 Task: Solve a nonlinear boundary value problem for a partial differential equation with mixed boundary conditions.
Action: Mouse pressed left at (754, 304)
Screenshot: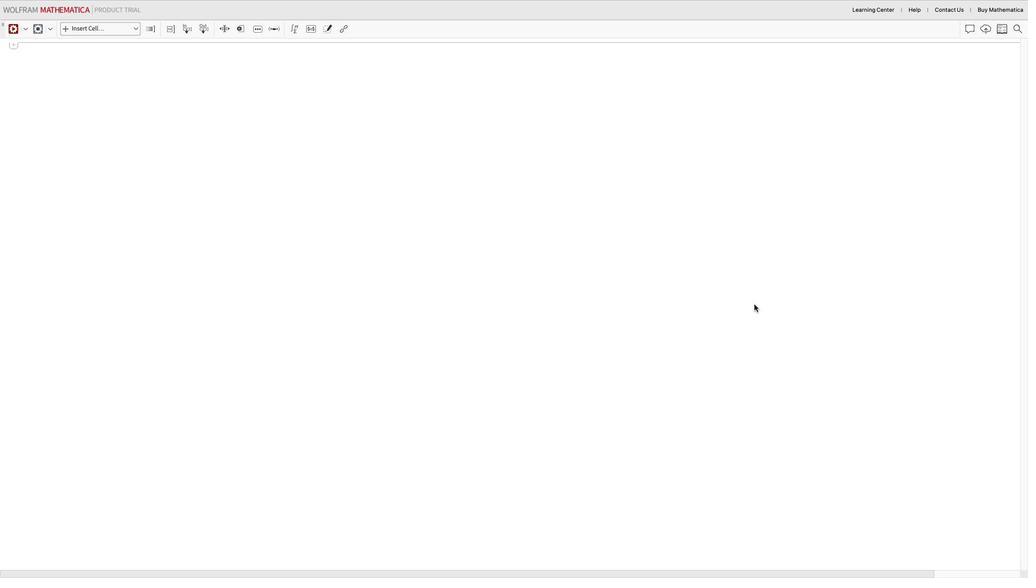 
Action: Mouse moved to (136, 30)
Screenshot: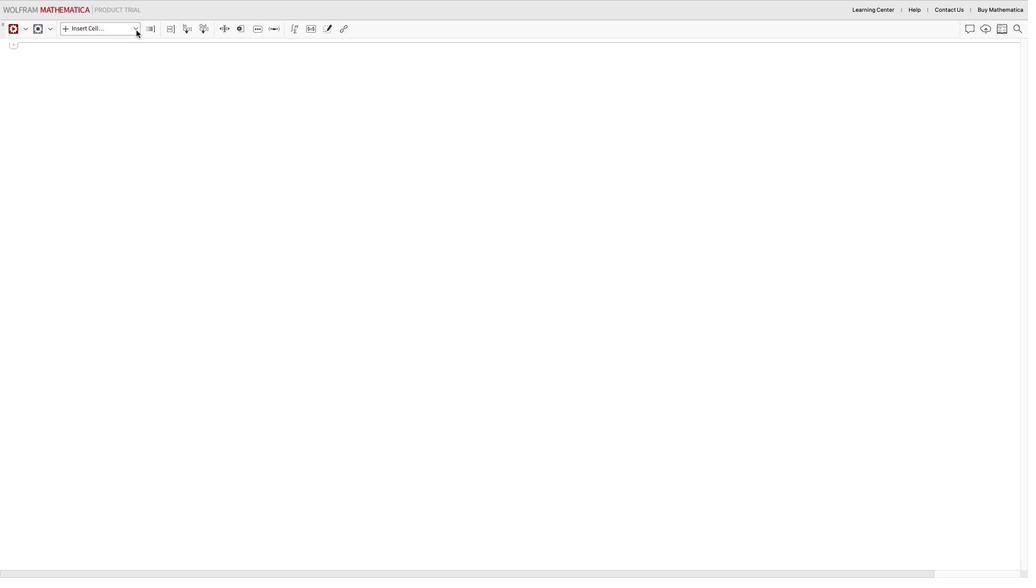 
Action: Mouse pressed left at (136, 30)
Screenshot: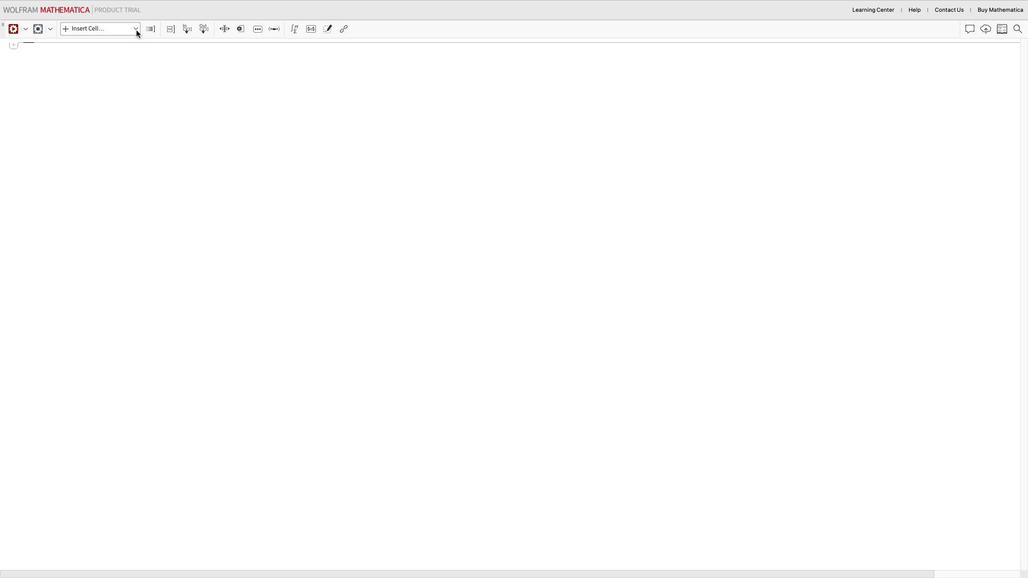
Action: Mouse moved to (94, 49)
Screenshot: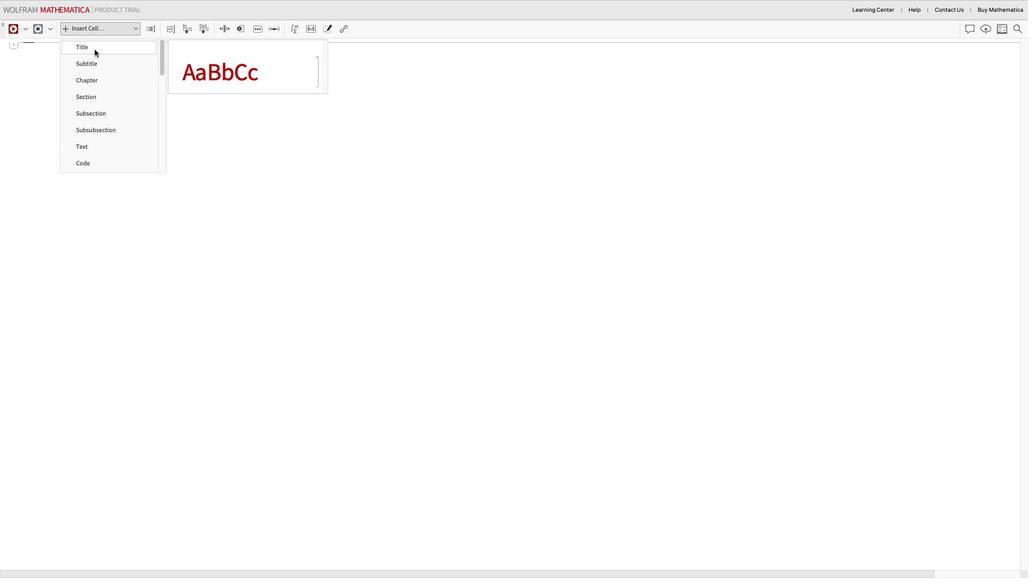 
Action: Mouse pressed left at (94, 49)
Screenshot: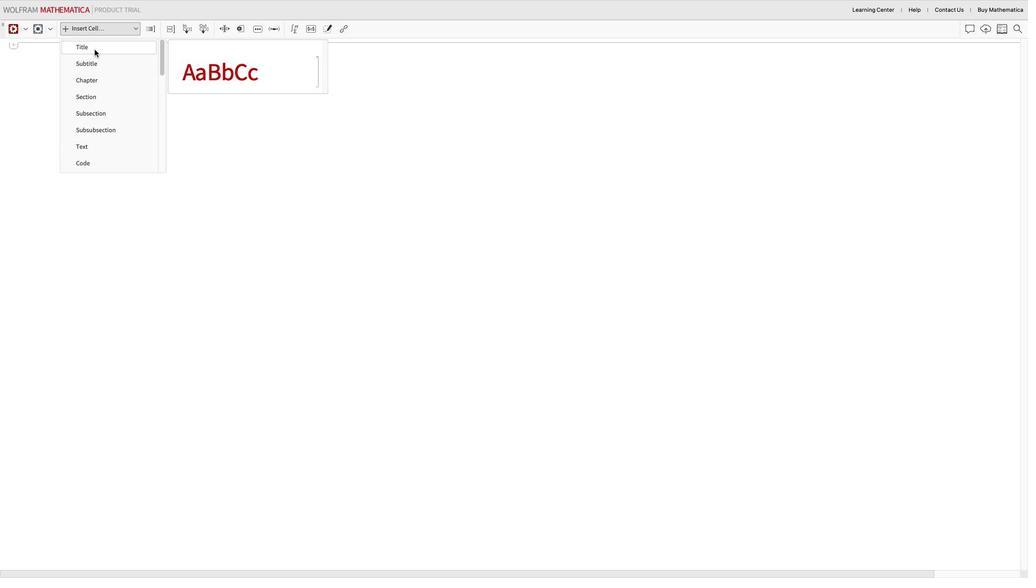 
Action: Mouse moved to (93, 72)
Screenshot: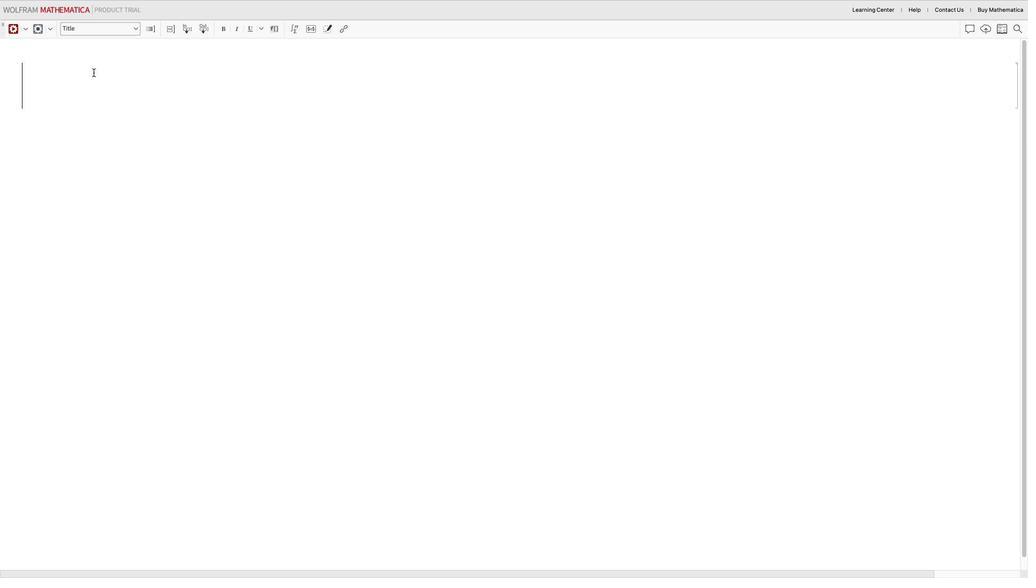 
Action: Mouse pressed left at (93, 72)
Screenshot: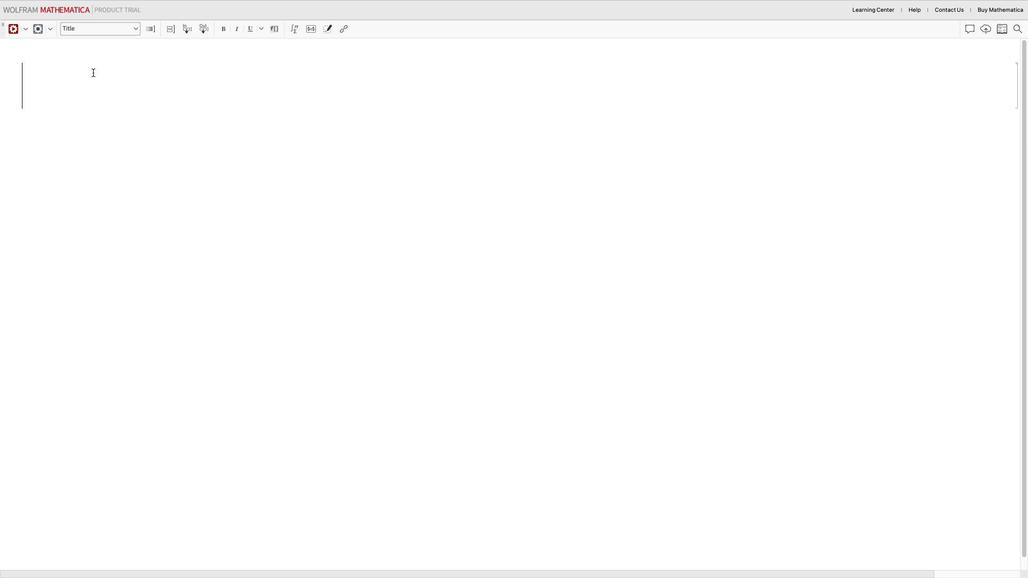
Action: Mouse moved to (93, 72)
Screenshot: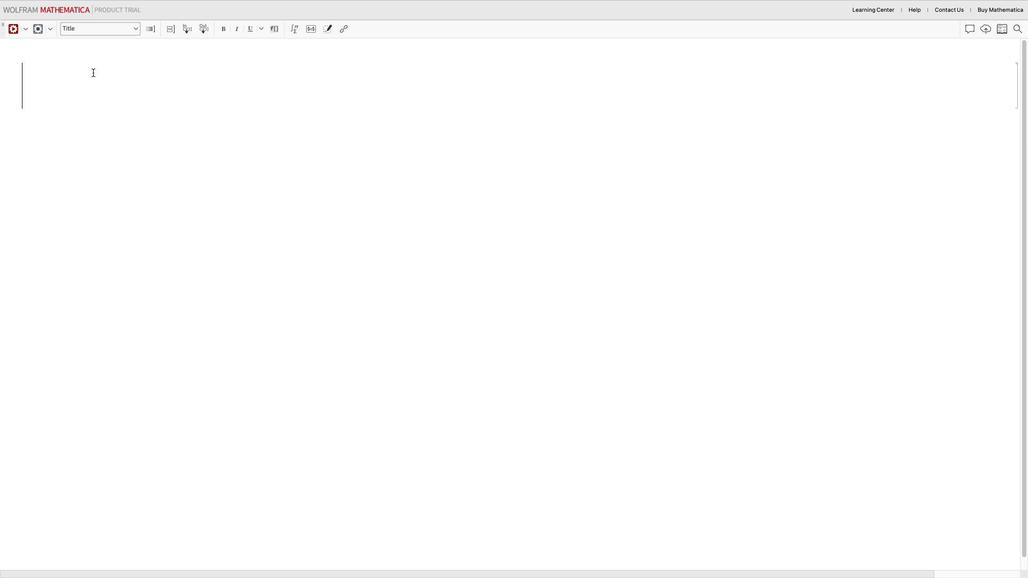 
Action: Key pressed Key.shift_r'N''o''n''l''i''n''e''a''r'Key.space'b''o''u''n''d''a''r''y'Key.space'v''a''l''u''e'Key.space'p''r''o''b''l''e''m'Key.space'f''o''r'Key.space'a'Key.space'o''a'Key.backspaceKey.backspace'p''a''r''t''i''a''l'Key.space'd''i''f''f''e''r''e''n''t''i''a''l'Key.space'e''q''u''a''t''i''o''n'Key.space'w''i''t''h'Key.space'm''i''x''e''d'Key.space'b''o''u''n''d''a''r''y'Key.space'c''o''n''d''i''t''i''o''n''s'
Screenshot: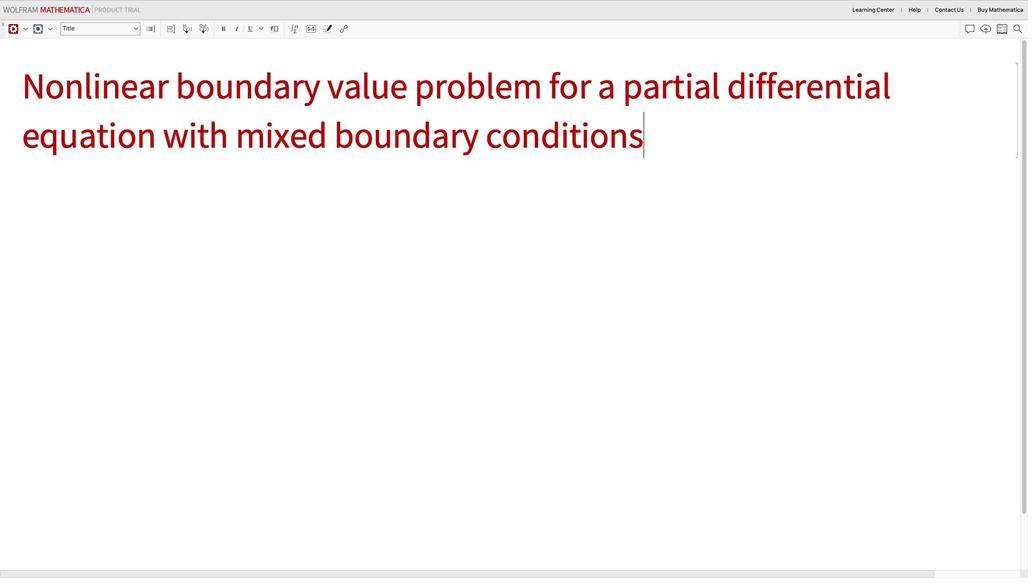 
Action: Mouse moved to (207, 214)
Screenshot: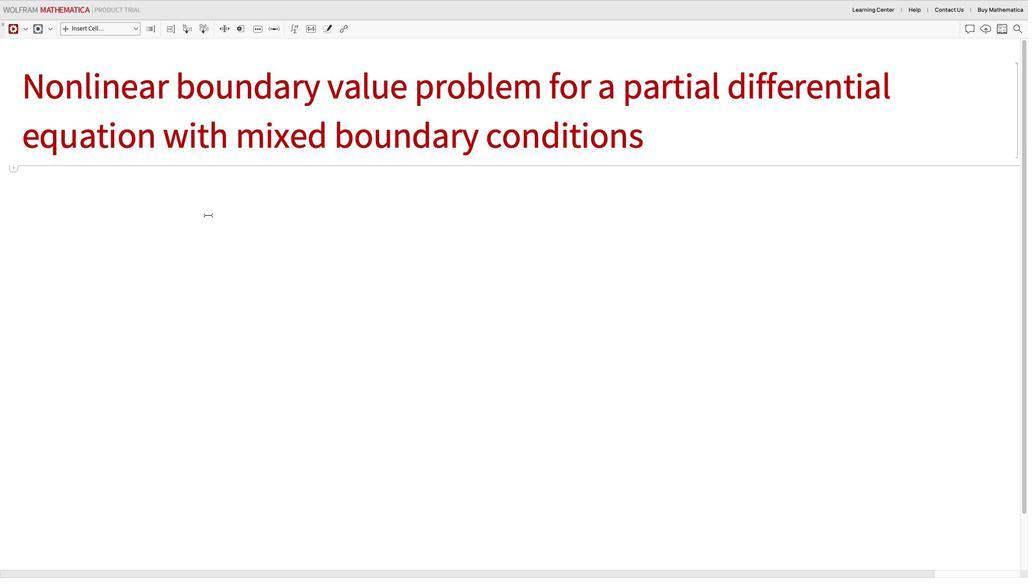 
Action: Mouse pressed left at (207, 214)
Screenshot: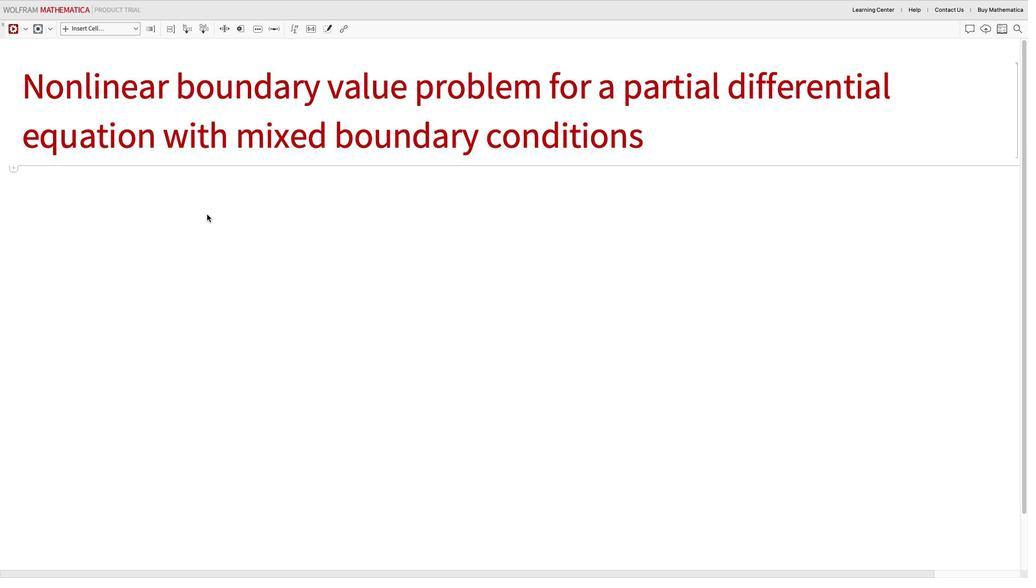 
Action: Mouse moved to (137, 31)
Screenshot: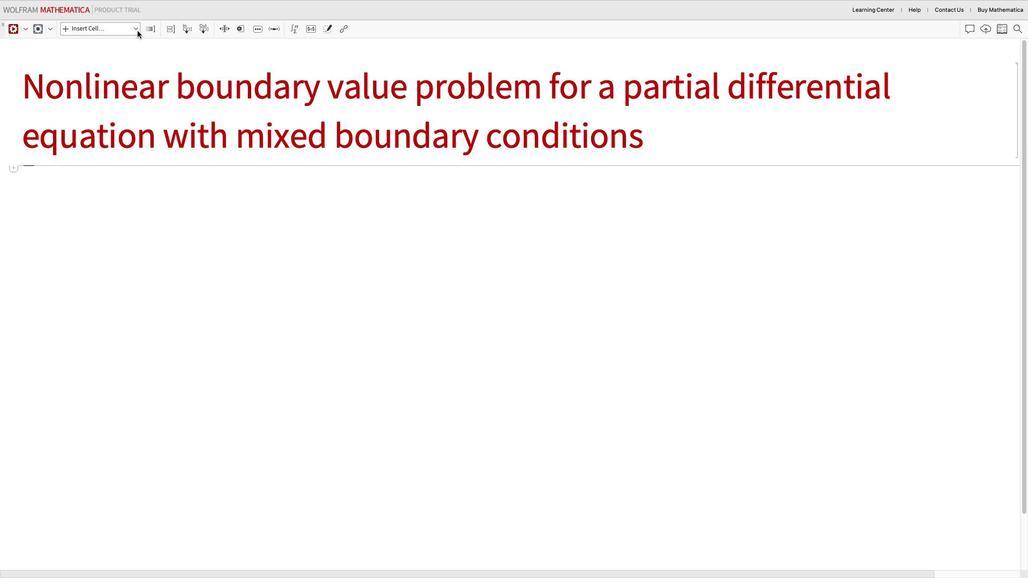 
Action: Mouse pressed left at (137, 31)
Screenshot: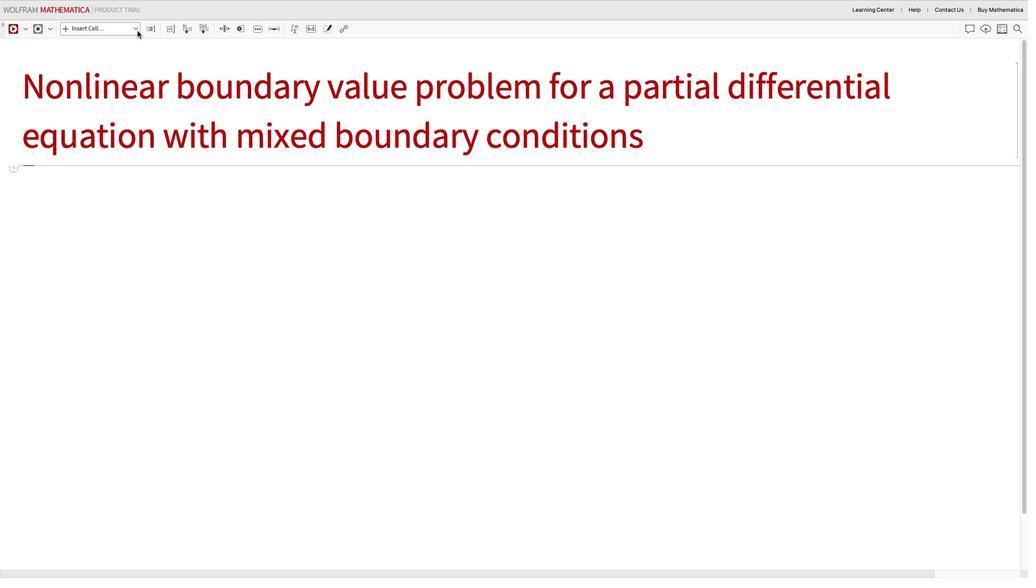 
Action: Mouse moved to (100, 166)
Screenshot: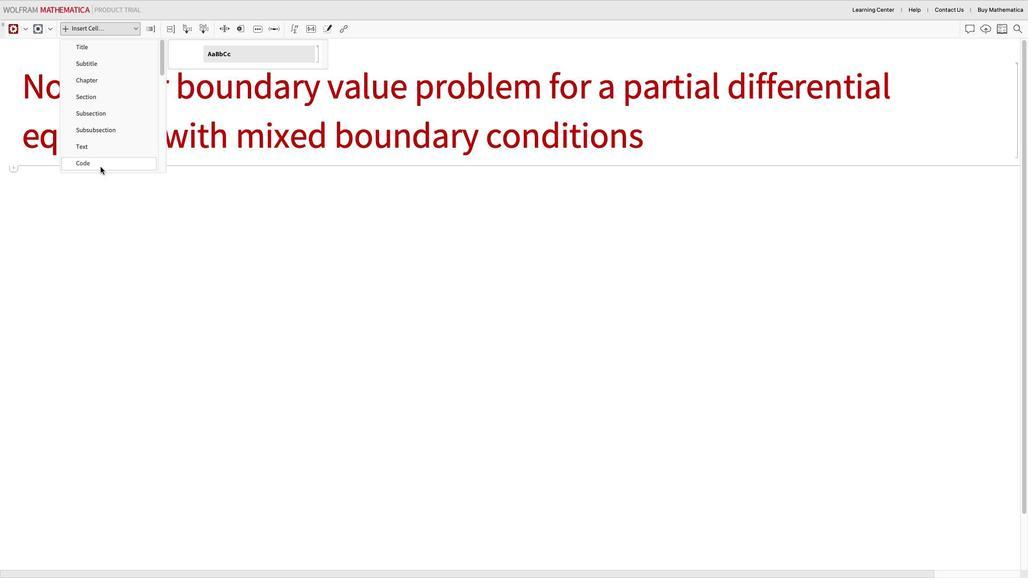 
Action: Mouse pressed left at (100, 166)
Screenshot: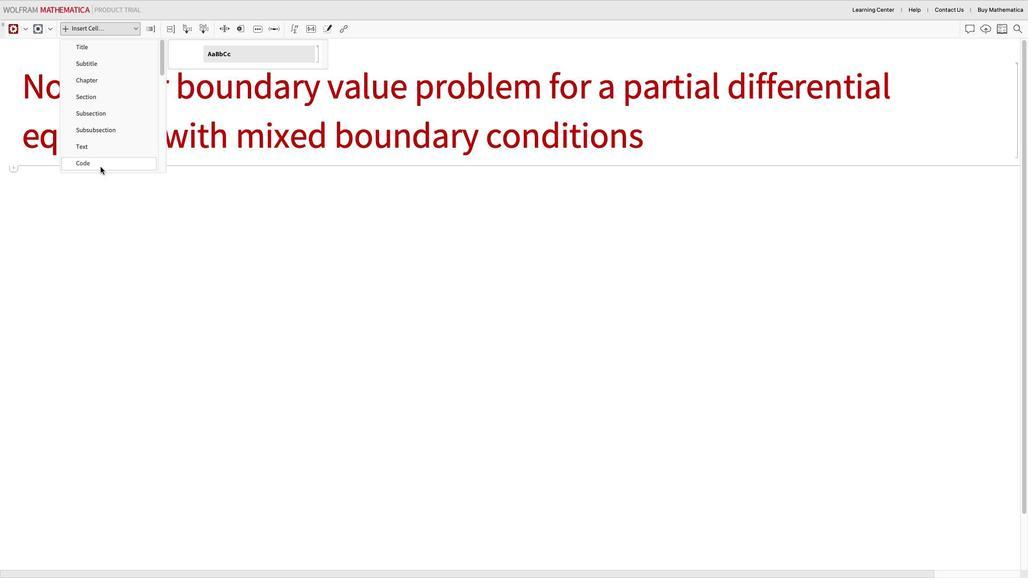 
Action: Mouse moved to (99, 180)
Screenshot: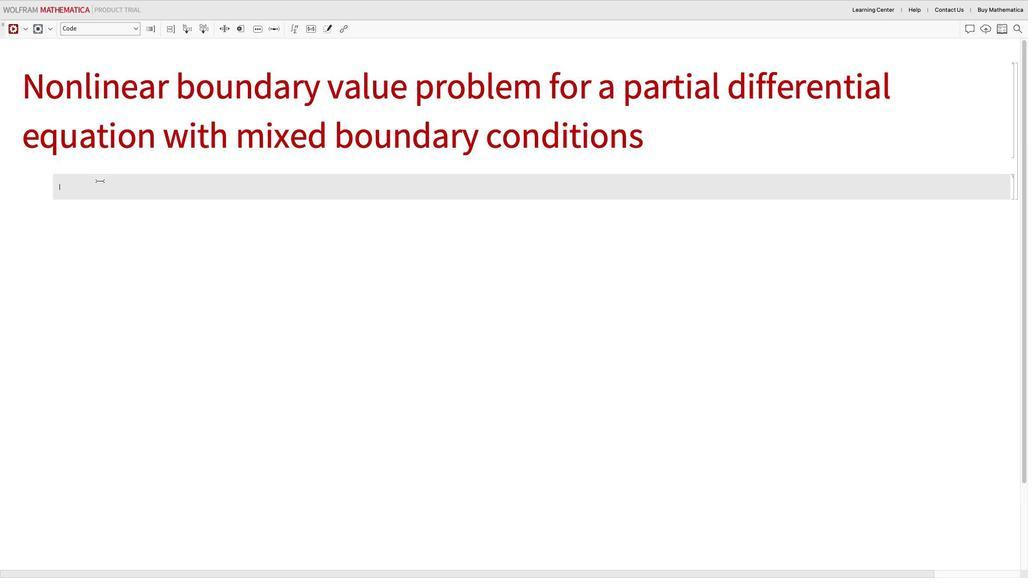 
Action: Mouse pressed left at (99, 180)
Screenshot: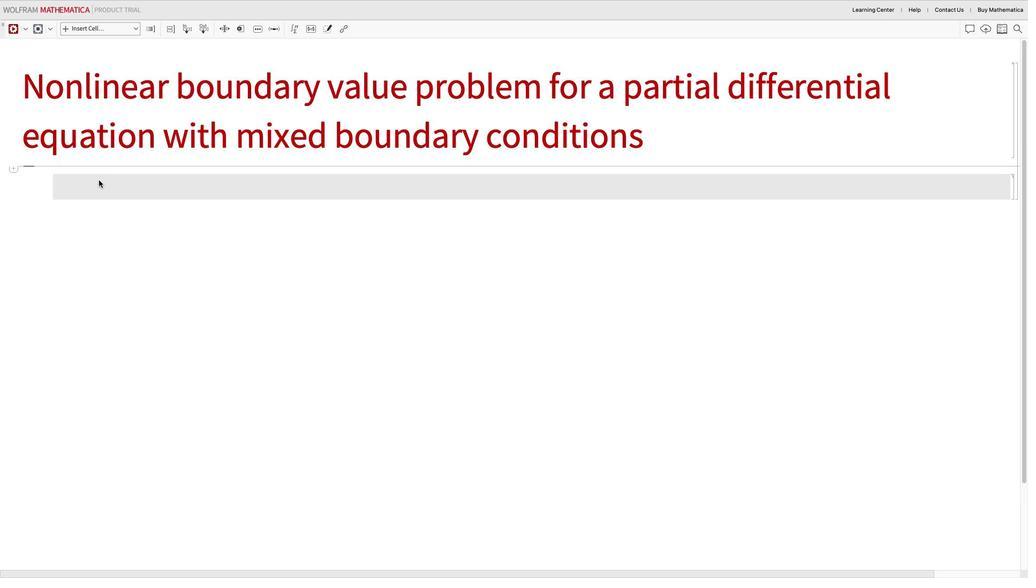 
Action: Mouse moved to (99, 184)
Screenshot: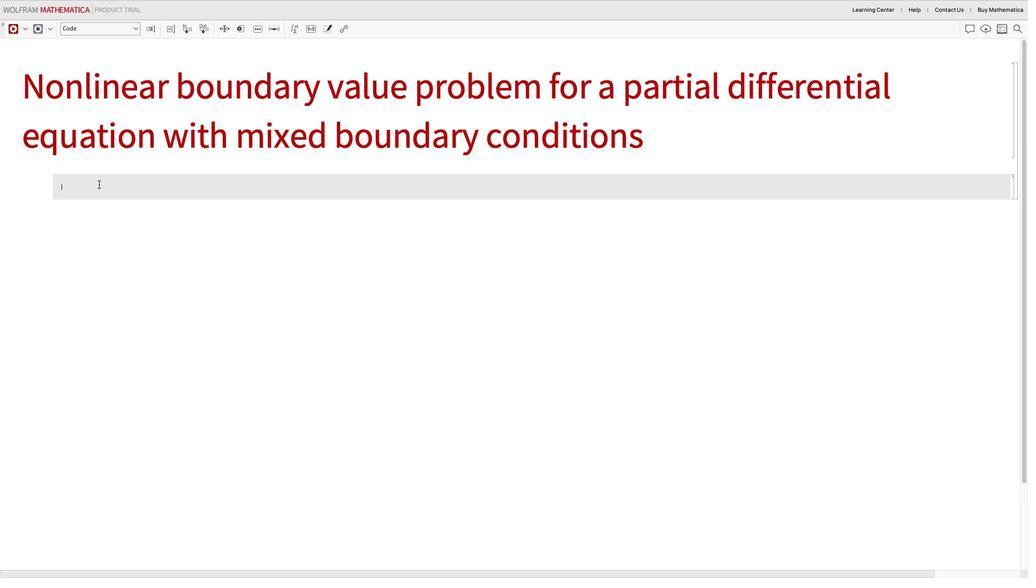 
Action: Mouse pressed left at (99, 184)
Screenshot: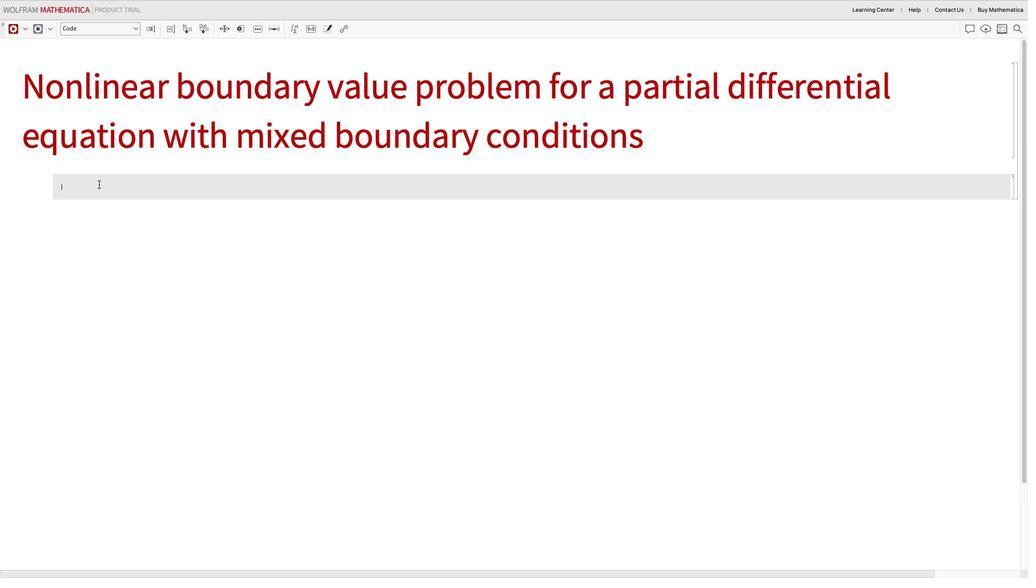 
Action: Mouse moved to (374, 301)
Screenshot: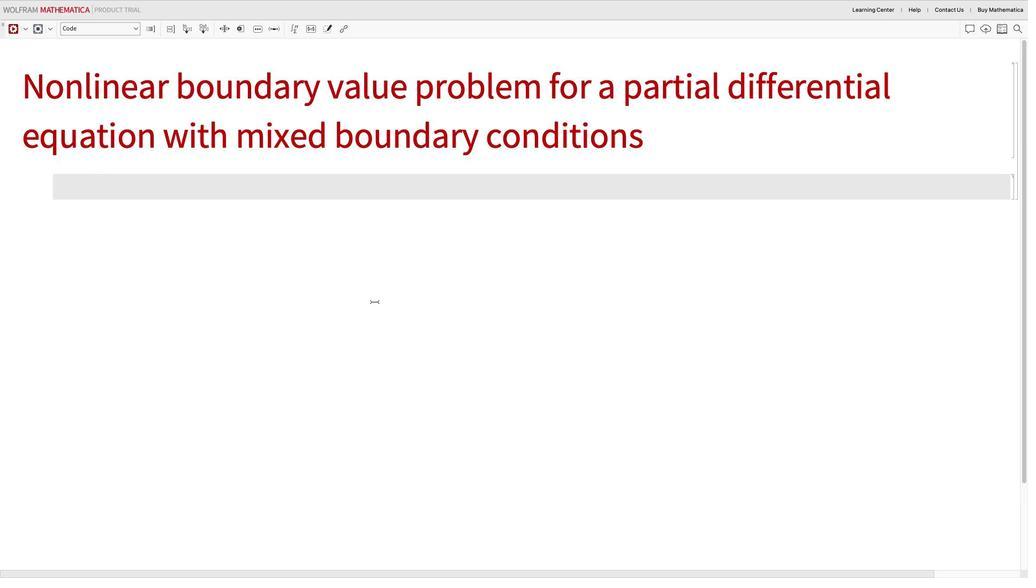 
Action: Key pressed Key.shift_r'(''*'Key.spaceKey.shift_r'D''e''f''i''n''e'Key.space't''h''e'Key.spaceKey.shift_r'P''D''E'Key.space'a''n''d'Key.space'b''o''u''n''d''a''r''y'Key.space'c''o''n''d''i''t''i''o''n''s'Key.spaceKey.rightKey.rightKey.enter'e''q''n'Key.space'='Key.spaceKey.shift_r'D''[''u''[''t'',''x'']'','Key.space't'']'Key.space'=''='Key.spaceKey.shift_r'D''[''u''[''t'',''x'']'',''x'',''x'']'Key.space'+'Key.spaceKey.shift_r'S''i''n''[''u''[''t'',''x'']'']'';'Key.enterKey.enter'i''c'Key.space'='Key.space'u''[''0'',''x'']'',''t'']'Key.leftKey.leftKey.leftKey.leftKey.rightKey.rightKey.rightKey.rightKey.backspaceKey.backspaceKey.backspaceKey.space'=''='Key.spaceKey.shift_r'S''i''n''['
Screenshot: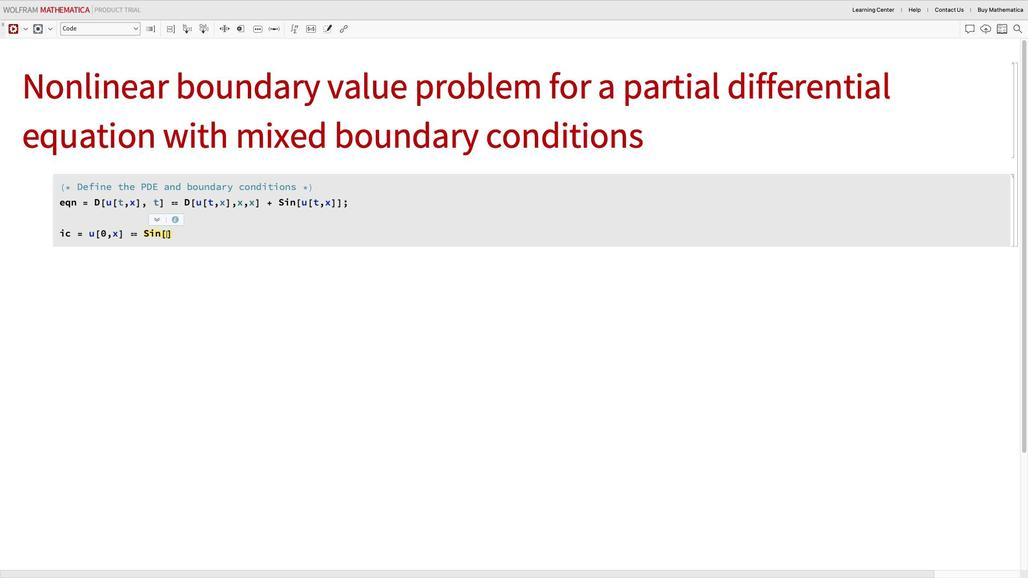 
Action: Mouse moved to (292, 31)
Screenshot: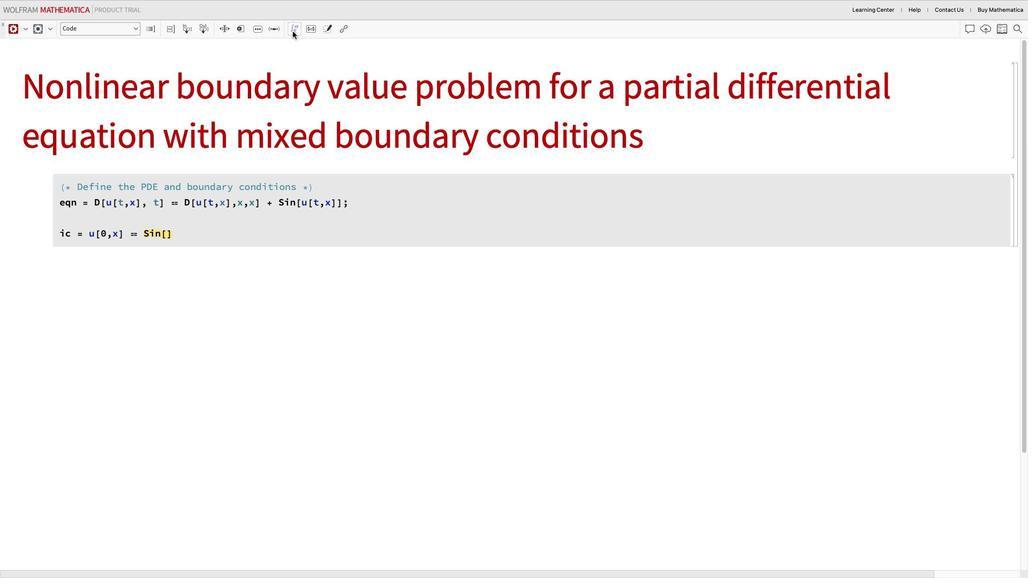 
Action: Mouse pressed left at (292, 31)
Screenshot: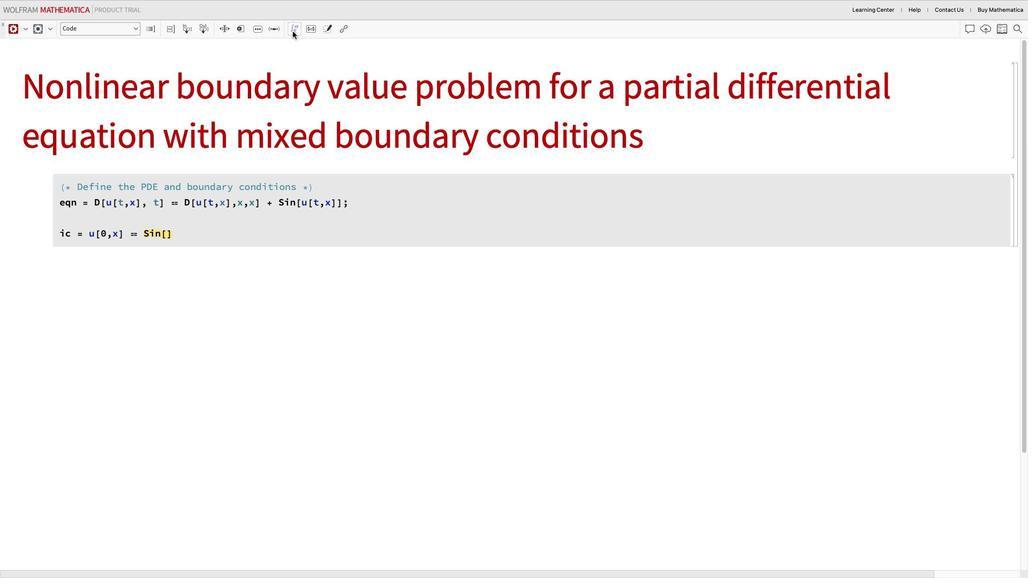 
Action: Mouse moved to (1012, 5)
Screenshot: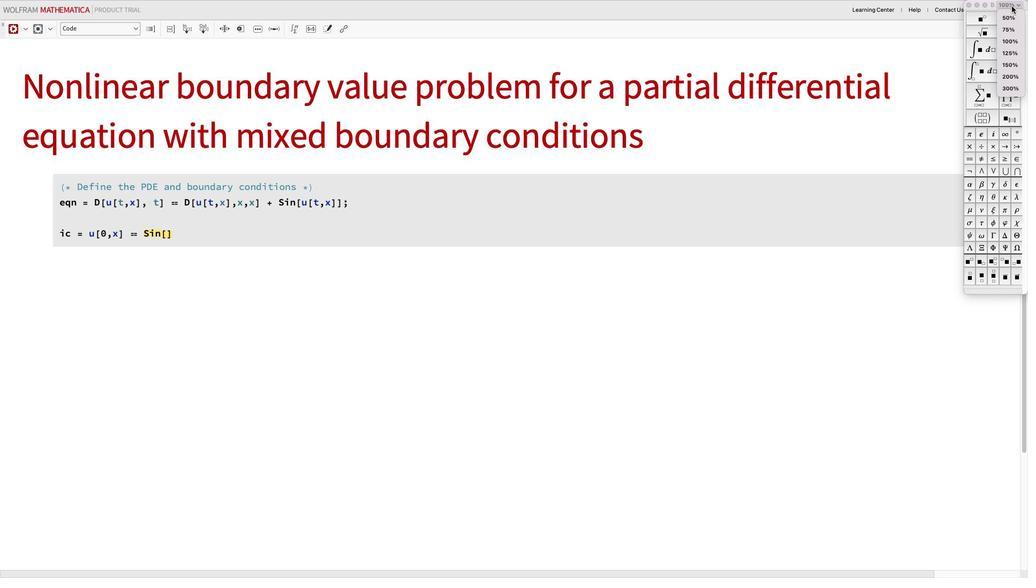 
Action: Mouse pressed left at (1012, 5)
Screenshot: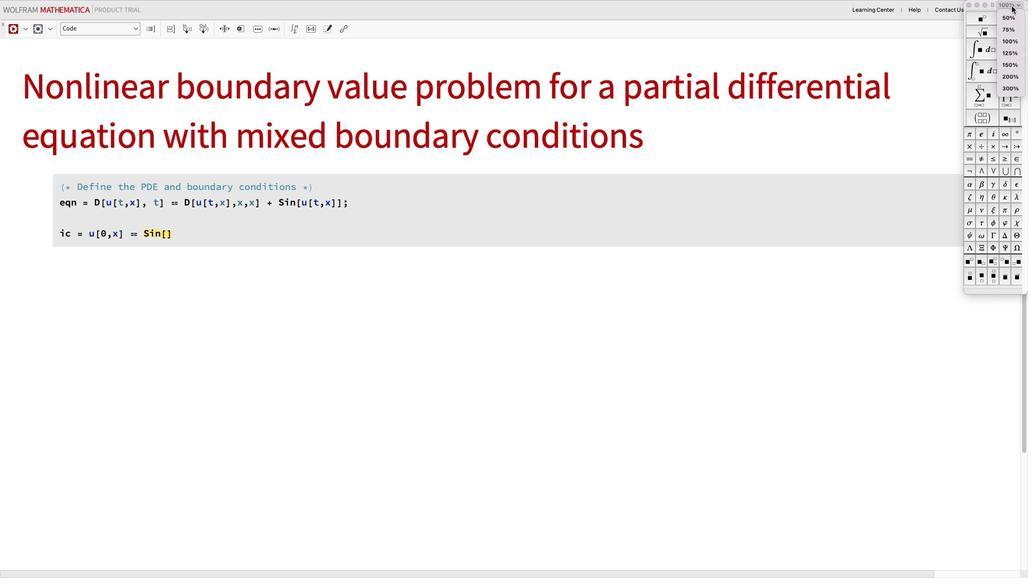 
Action: Mouse moved to (1013, 60)
Screenshot: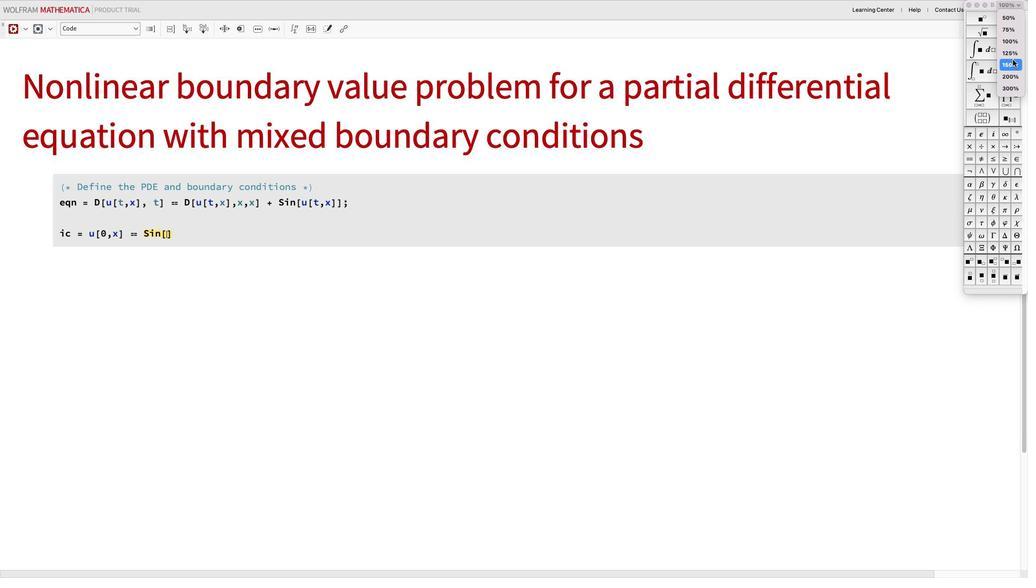 
Action: Mouse pressed left at (1013, 60)
Screenshot: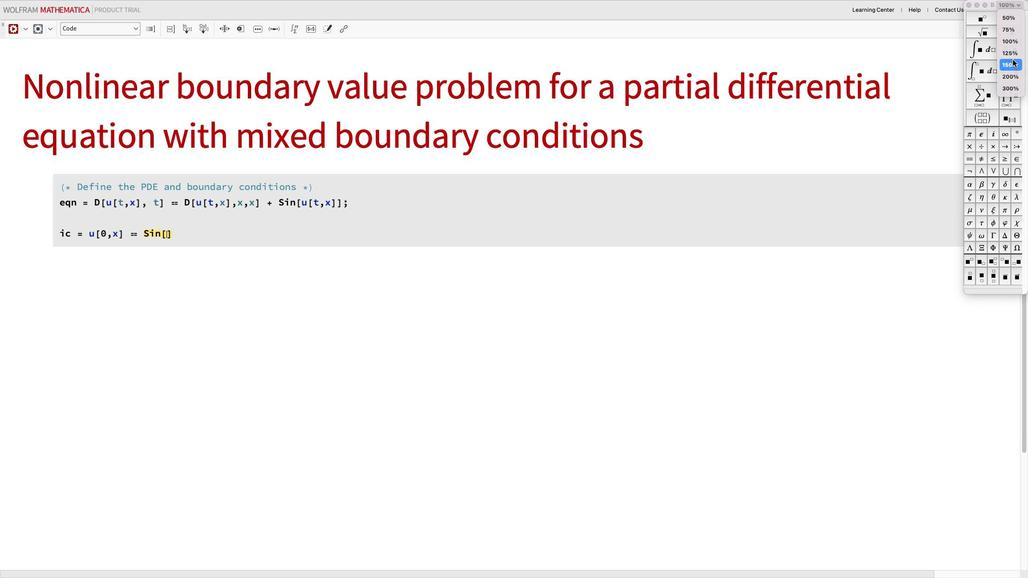
Action: Mouse moved to (167, 236)
Screenshot: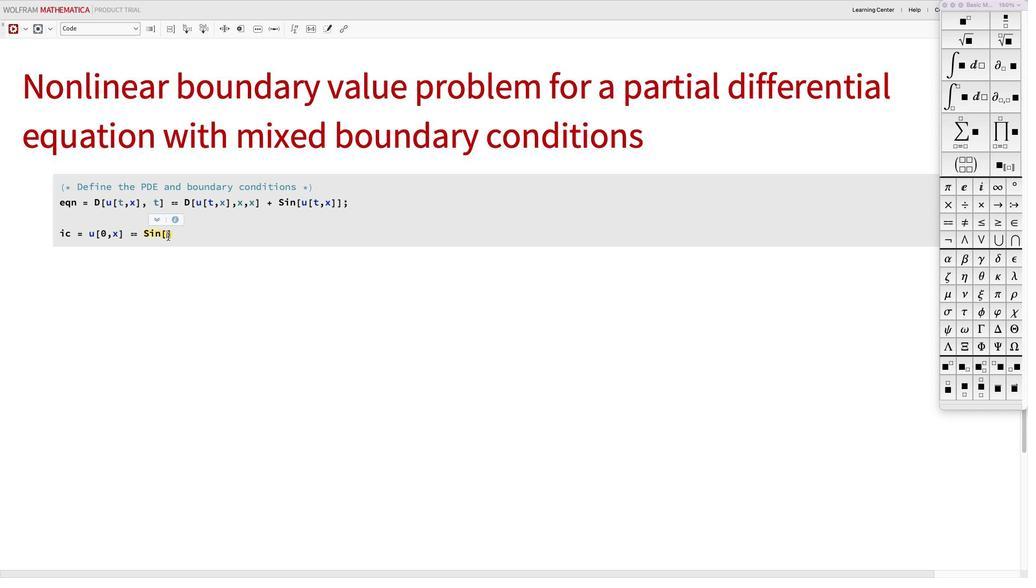 
Action: Mouse pressed left at (167, 236)
Screenshot: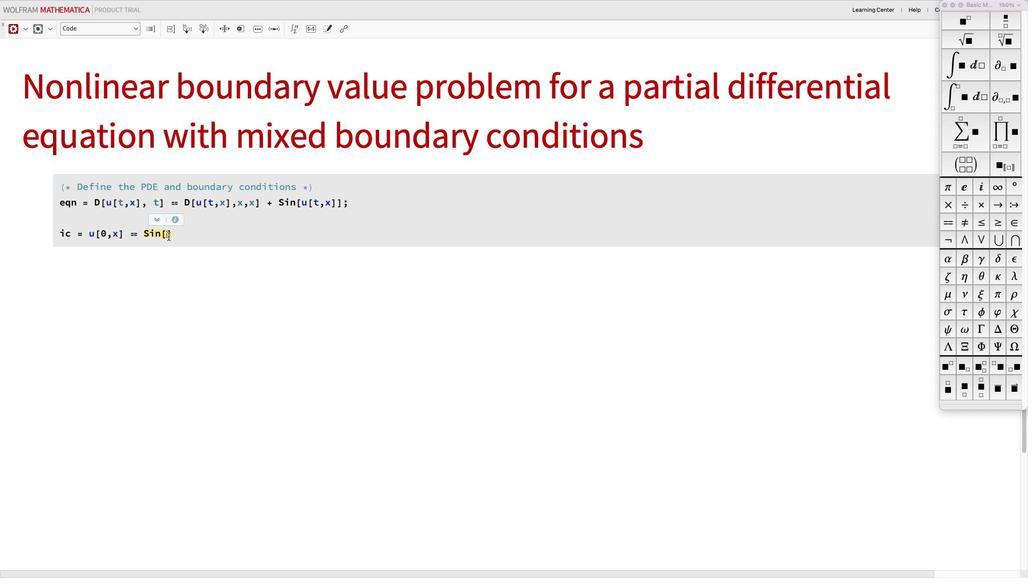 
Action: Mouse moved to (1000, 292)
Screenshot: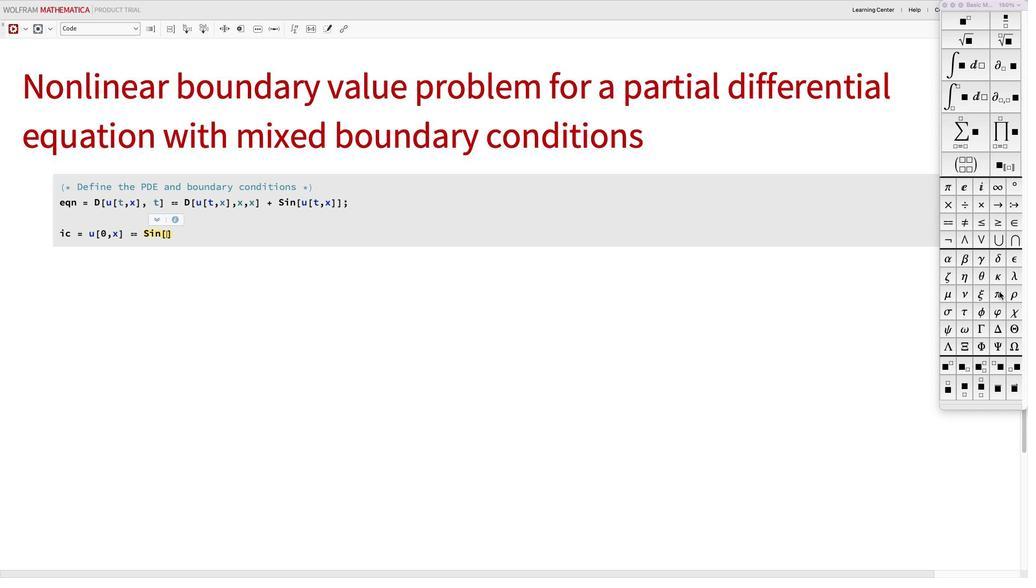 
Action: Mouse pressed left at (1000, 292)
Screenshot: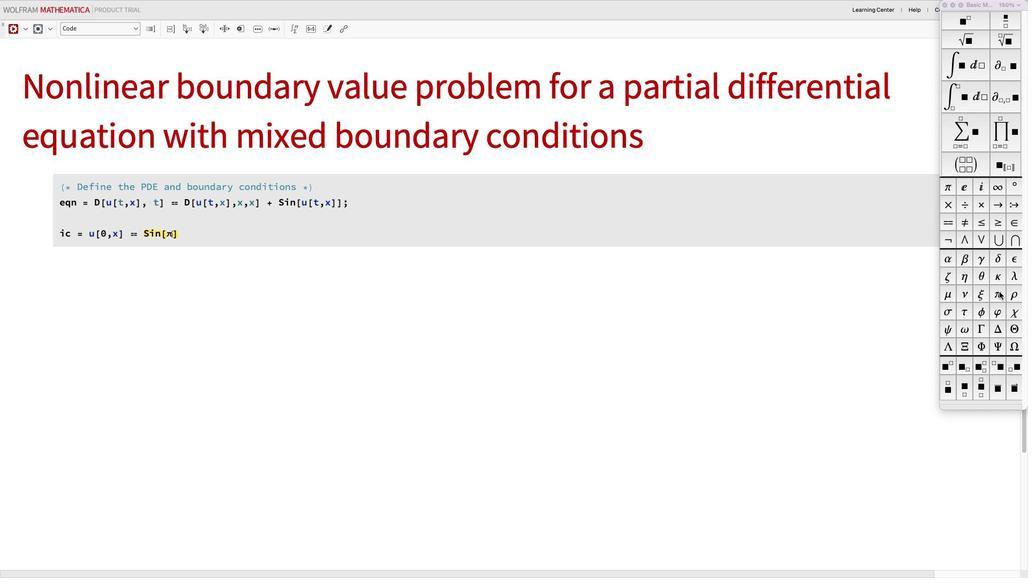 
Action: Mouse moved to (173, 234)
Screenshot: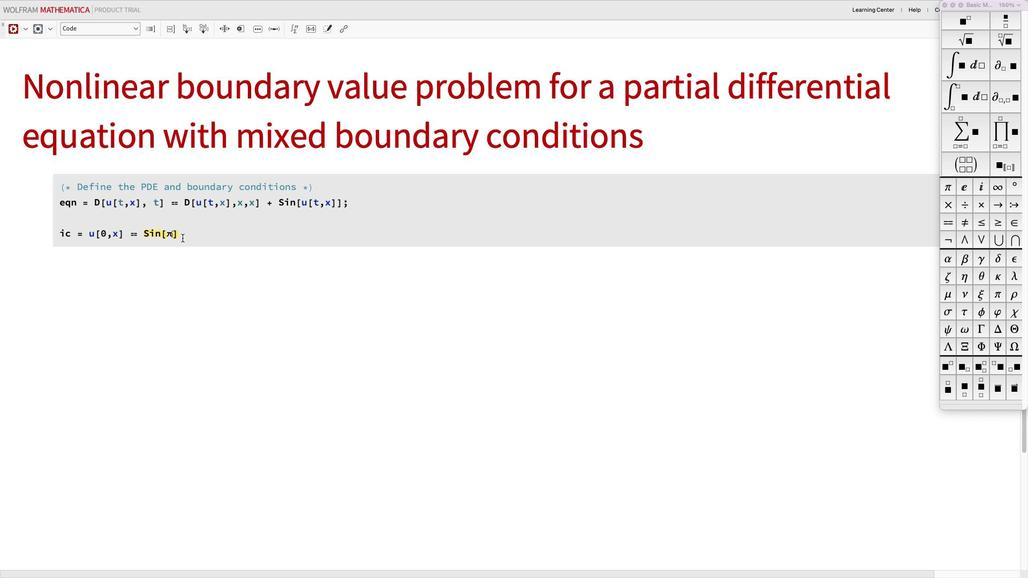 
Action: Mouse pressed left at (173, 234)
Screenshot: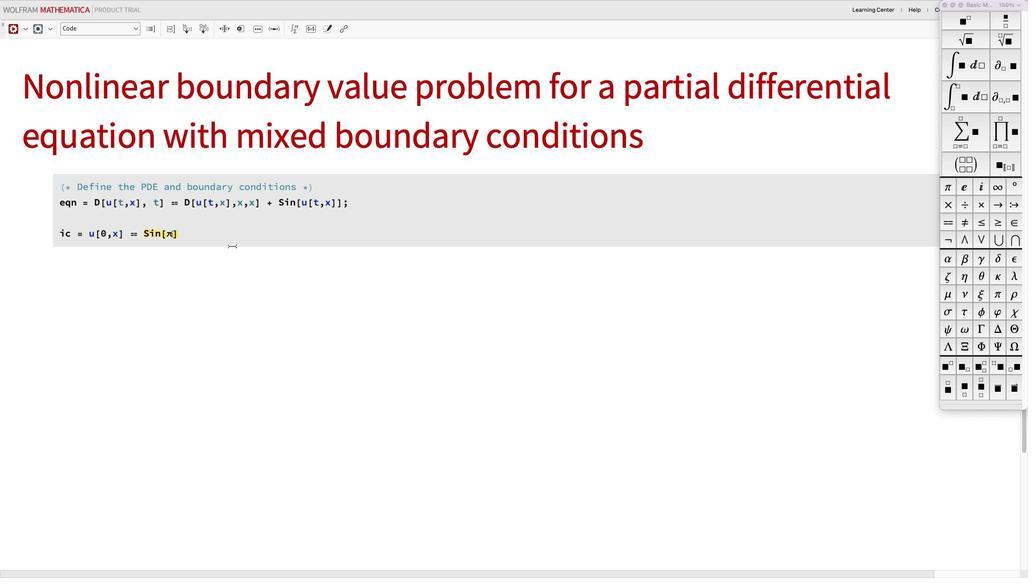 
Action: Mouse moved to (327, 248)
Screenshot: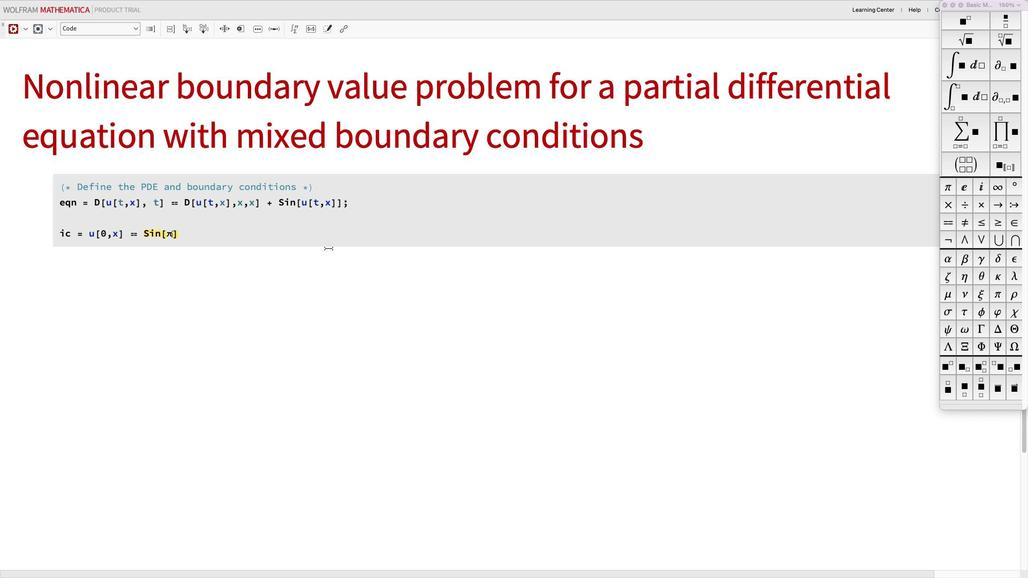 
Action: Key pressed Key.space'x'Key.right';'Key.enter'b''c''1'Key.space'='Key.space'u''[''t'',''0'']'Key.space'=''=''0'';'Key.enter'b''c''2'Key.space'='Key.space'u''[''t'',''1'']''=''='Key.space'0'Key.upKey.leftKey.spaceKey.downKey.leftKey.leftKey.leftKey.leftKey.spaceKey.rightKey.rightKey.rightKey.rightKey.rightKey.left';'Key.spaceKey.shift_r'(''*'Key.spaceKey.shift_r'T''e''m''p''e''r''a''t''u''r''e'Key.space'i''s'Key.space's''p''e''c''i''f''i''e''d'Key.space'a''t'Key.space'x''=''1'Key.spaceKey.rightKey.rightKey.enterKey.enterKey.shift_r'(''*'Key.spaceKey.shift_r'D''e''f''i''n''e'Key.space't''h''e'Key.space's''p''a''t''i''a''l'Key.space'd''o''m''a''i''n'Key.spaceKey.rightKey.rightKey.enter'd''o''m''a''i''n'Key.space'='Key.spaceKey.shift_r'{''x'',''0'',''1'Key.right';'Key.enterKey.enterKey.shift_r'(''*'Key.spaceKey.shift_r'D''e''f''i''n''e'Key.space't''h''e'Key.space't''i''m''e'Key.space'd''o''m''a''i''n'Key.spaceKey.rightKey.rightKey.enter't'Key.shift_r'M''a''x''=''1'';'Key.enterKey.enterKey.shift_r'(''*'Key.spaceKey.shift_r'S''o''l''v''e'Key.space't''h''e'Key.space'n''o''n''l''i''n''e''a''r'Key.spaceKey.shift_r'B''V''P'Key.spaceKey.rightKey.rightKey.enter's''o''l'Key.space'='Key.spaceKey.shift_r'N''D'Key.shift_r'S''o''l''v''e''['Key.shift_r'{''e''q''n'','Key.space'i''c'','Key.space'b''c''1'','Key.space'b''c''2'Key.right','Key.space'u'','Key.spaceKey.shift_rKey.shift_r'{''t'',''0'',''t''m'Key.backspaceKey.shift_r'M''a''x'Key.right','Key.space'd''o''m''a''i''n'Key.right';'Key.enterKey.enterKey.shift_r'(''*'Key.spaceKey.shift_r'V''i''s''u''a''l''i''z''e'Key.space't''h''e'Key.space's''o''l''u''t''i''o''n'Key.spaceKey.rightKey.rightKey.enterKey.shift_r'P''l''o''t''3'Key.shift_r'D''['Key.shift_r'E''v''a''l''u''a''t''e''[''u''[''t'',''x'Key.rightKey.space'/''.'Key.space's''o''l'Key.right','Key.spaceKey.shift_r'{''t'',''0'',''t'Key.shift_r'M''a''x'Key.right','Key.spaceKey.shift_r'{''x'',''0'',''1'Key.right','Key.spaceKey.shift_r'P''l''o''t'Key.shift_r'R''a''n''g''e'Key.enterKey.shift_r'A''l''l'','Key.enterKey.shift_r'A''x''e''s'Key.shift_r'L''a''b''e''l'Key.enterKey.shift_r'{'Key.shift_r'"'Key.shift_r'T''i''m''r'Key.backspace'e'Key.right','Key.shift_r'"''x'Key.shift_r'"'','Key.shift_r'"''u'Key.shift_r'"'Key.right','Key.spaceKey.shift_r'P''l''o''t'Key.shift_r'L''a''b''e''l'Key.enterKey.shift_r'"'Key.shift_r'N''o''n''l''i''n''e''a''r'Key.spaceKey.shift_r'B''V''P'Key.space's''o''l''u''t''i''o''n'Key.rightKey.rightKey.enter
Screenshot: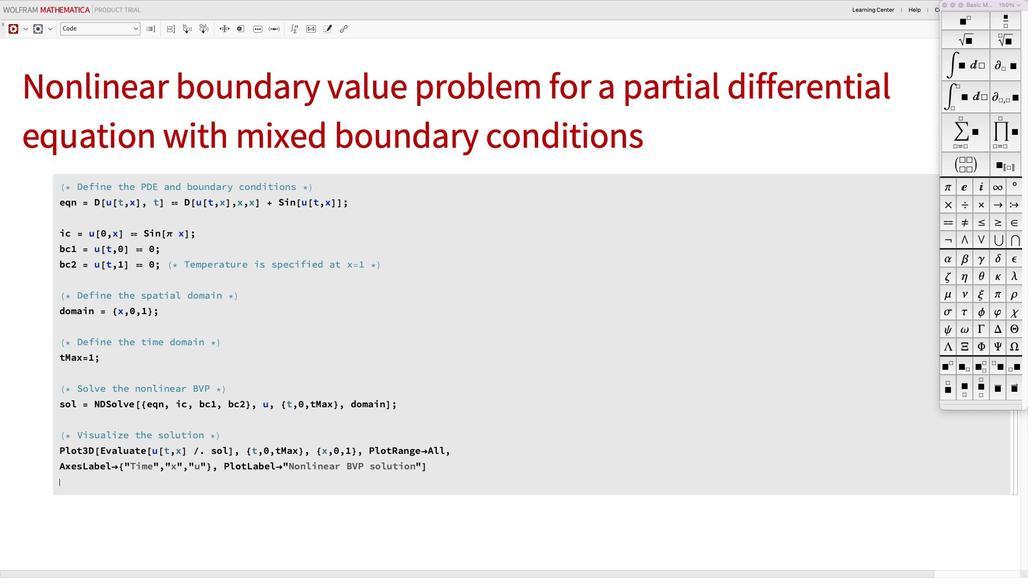 
Action: Mouse moved to (946, 6)
Screenshot: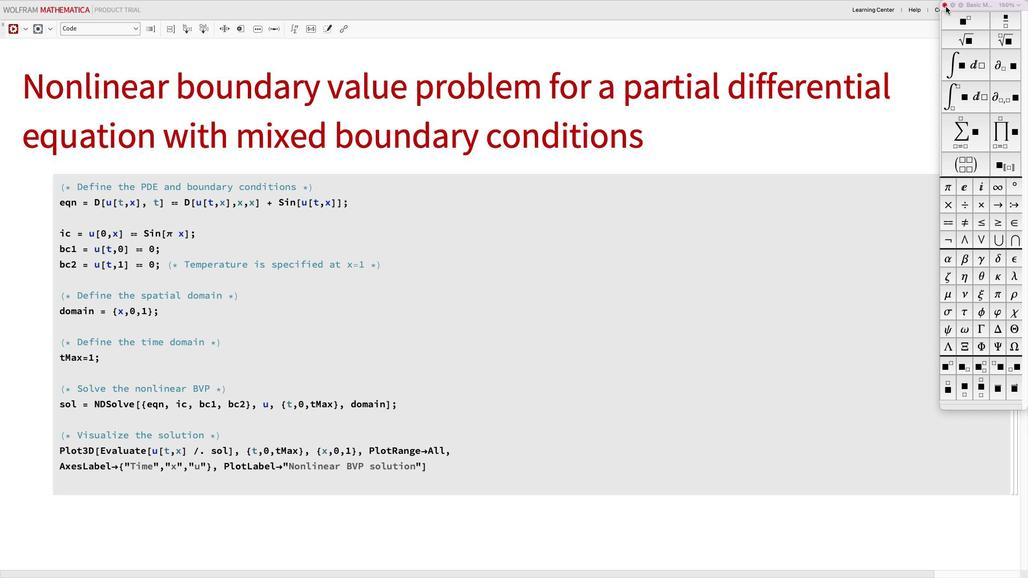 
Action: Mouse pressed left at (946, 6)
Screenshot: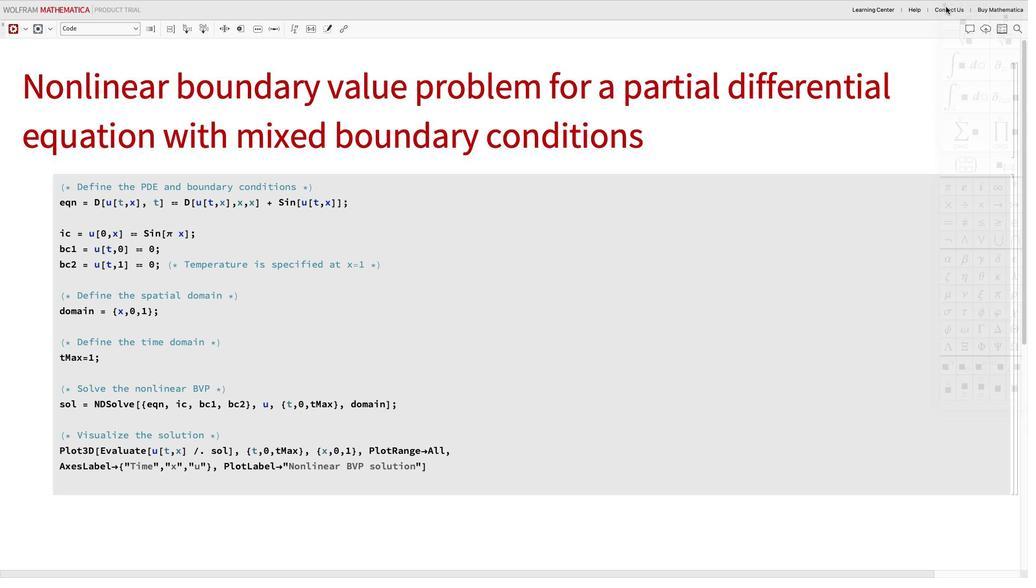 
Action: Mouse moved to (478, 466)
Screenshot: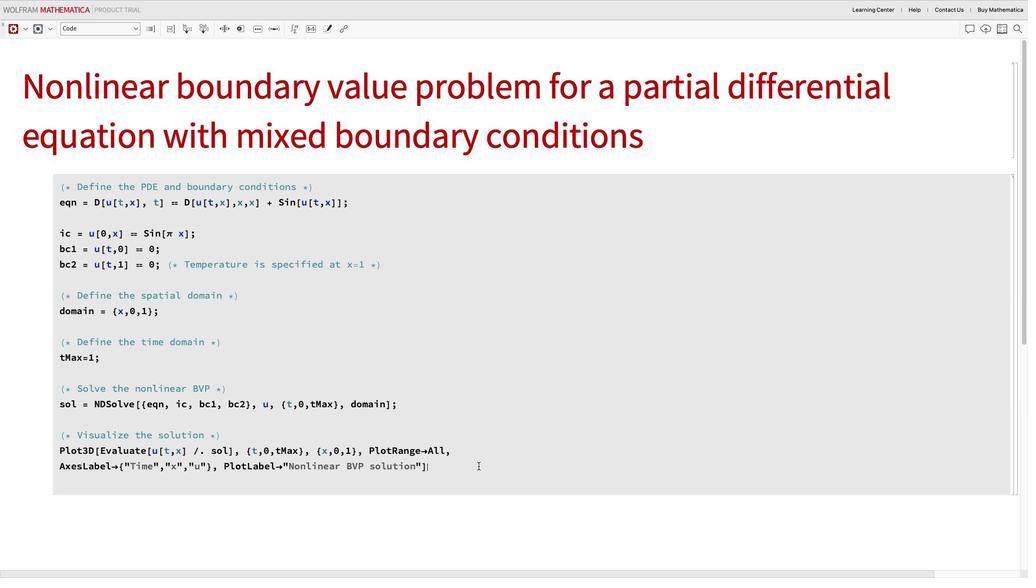 
Action: Mouse pressed left at (478, 466)
Screenshot: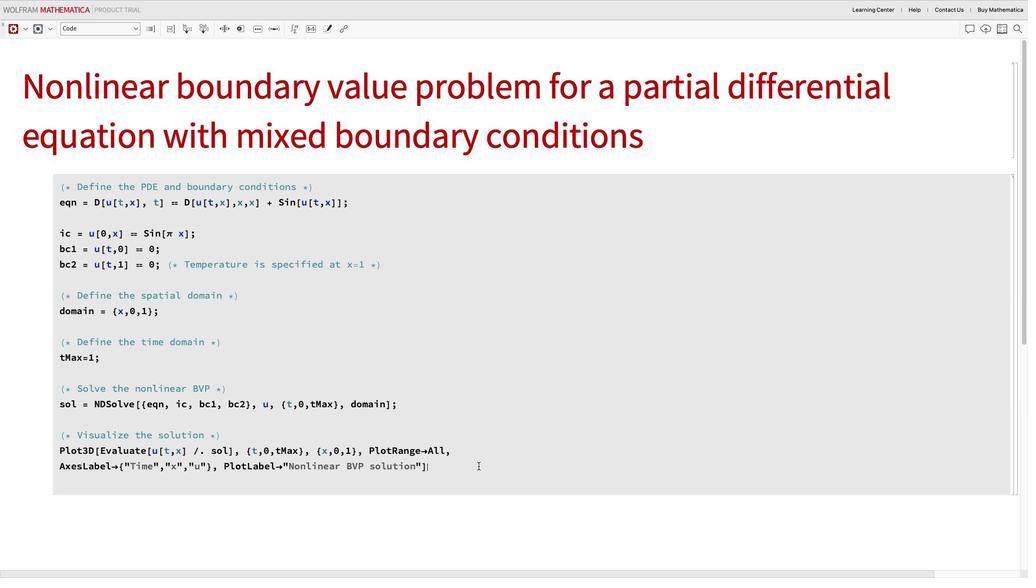 
Action: Mouse moved to (487, 466)
Screenshot: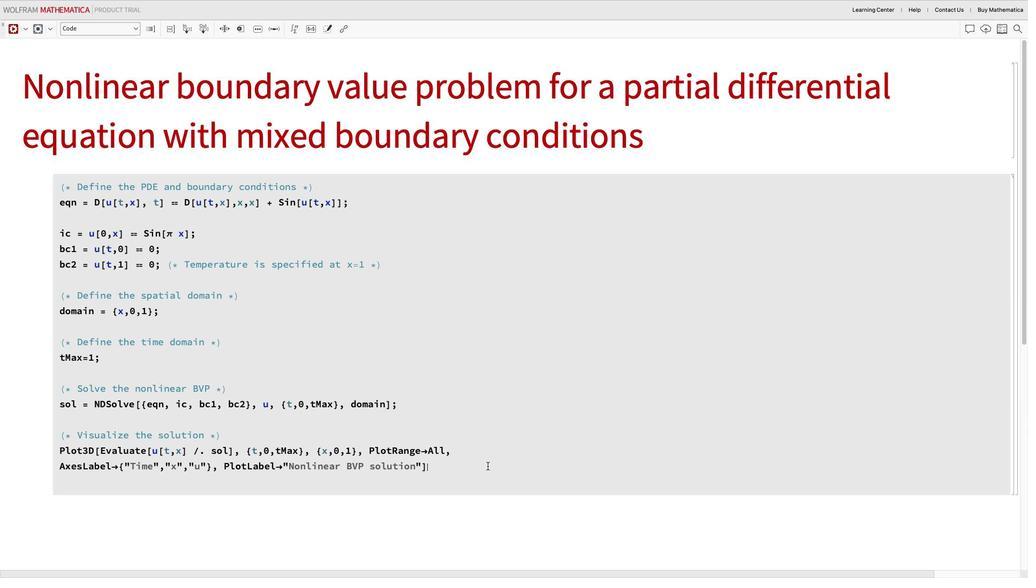 
Action: Key pressed Key.shift_rKey.enter
Screenshot: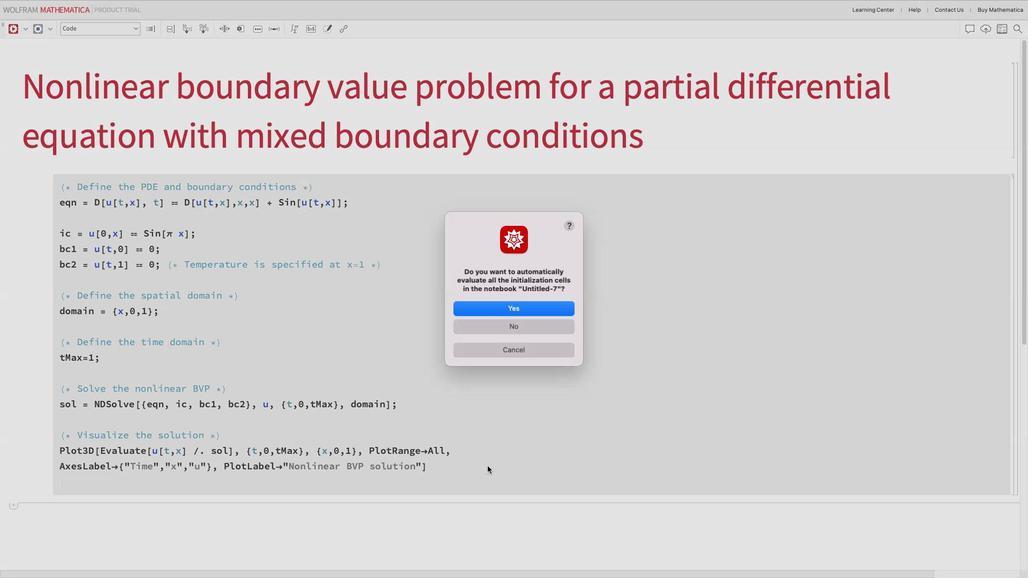 
Action: Mouse moved to (539, 309)
Screenshot: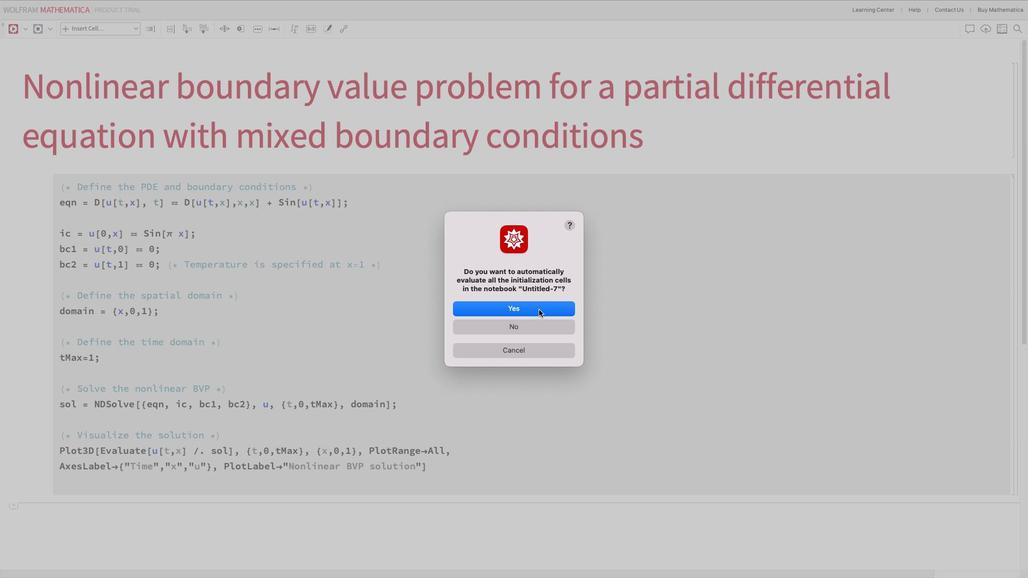 
Action: Mouse pressed left at (539, 309)
Screenshot: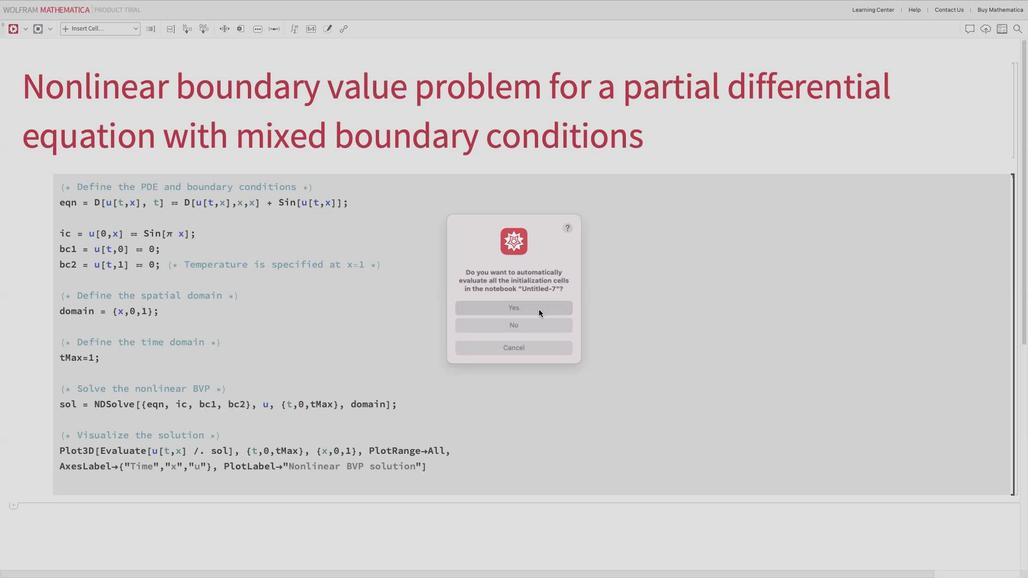 
Action: Mouse scrolled (539, 309) with delta (0, 0)
Screenshot: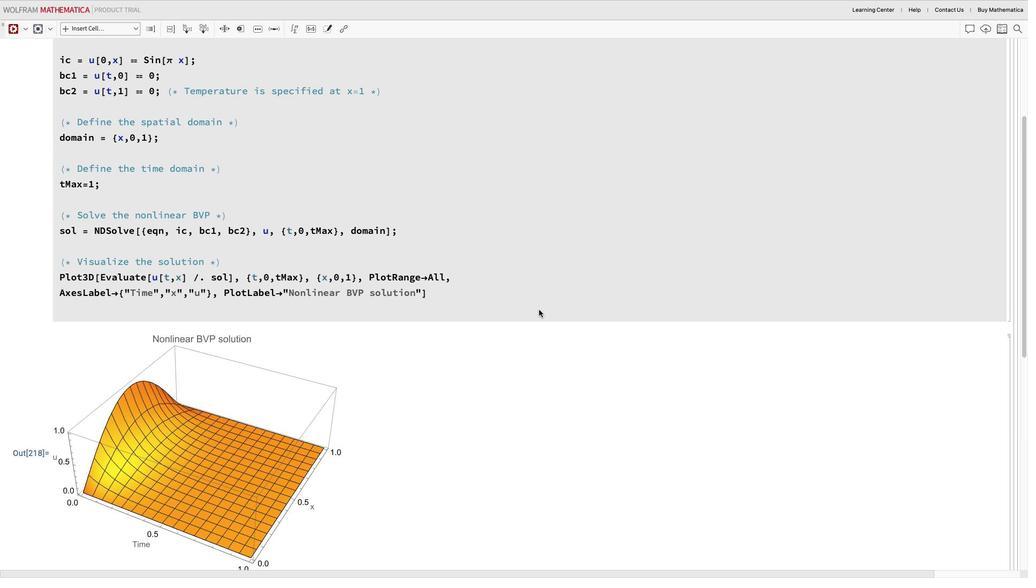 
Action: Mouse scrolled (539, 309) with delta (0, 0)
Screenshot: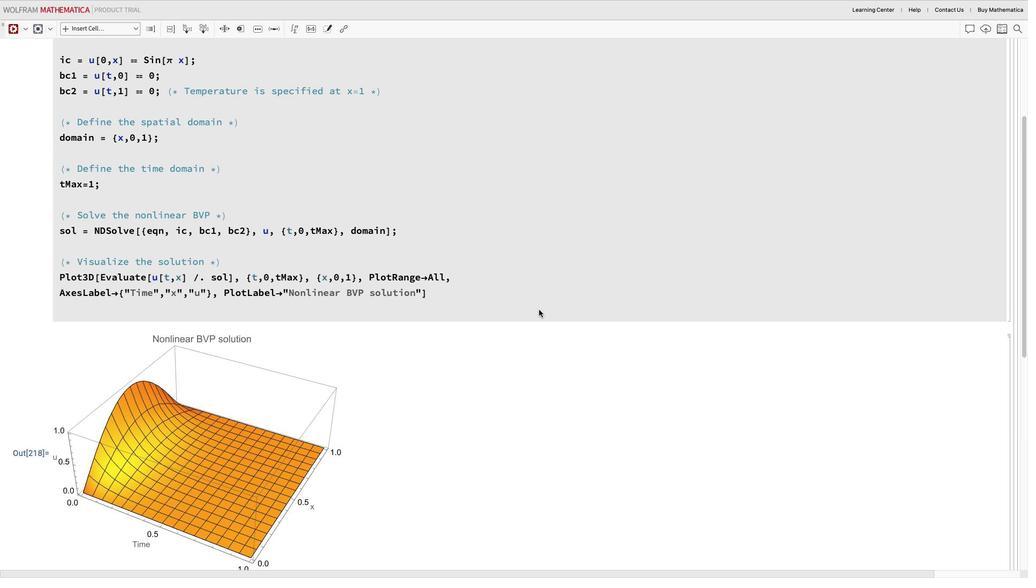 
Action: Mouse scrolled (539, 309) with delta (0, 0)
Screenshot: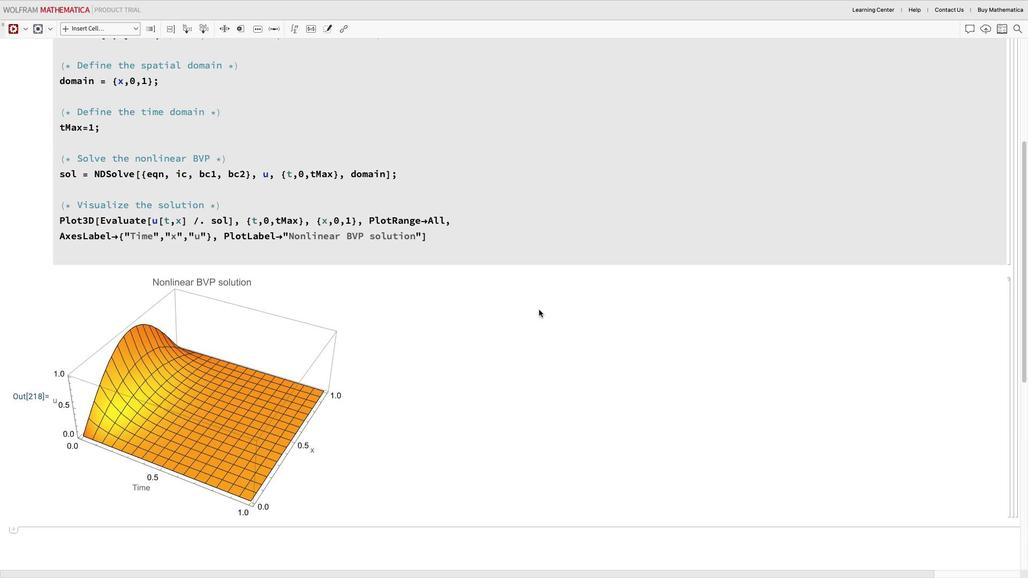 
Action: Mouse scrolled (539, 309) with delta (0, 0)
Screenshot: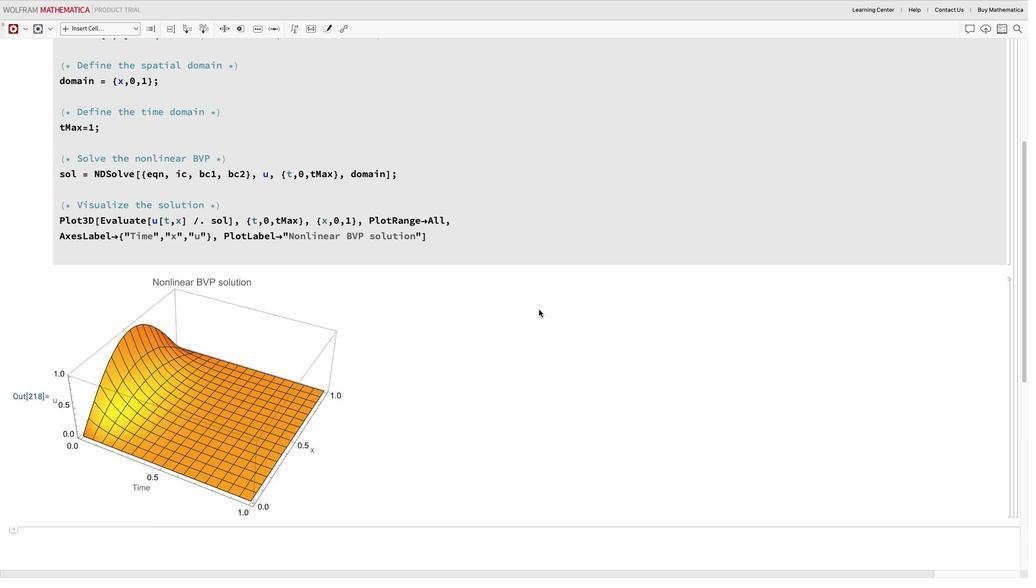 
Action: Mouse scrolled (539, 309) with delta (0, -1)
Screenshot: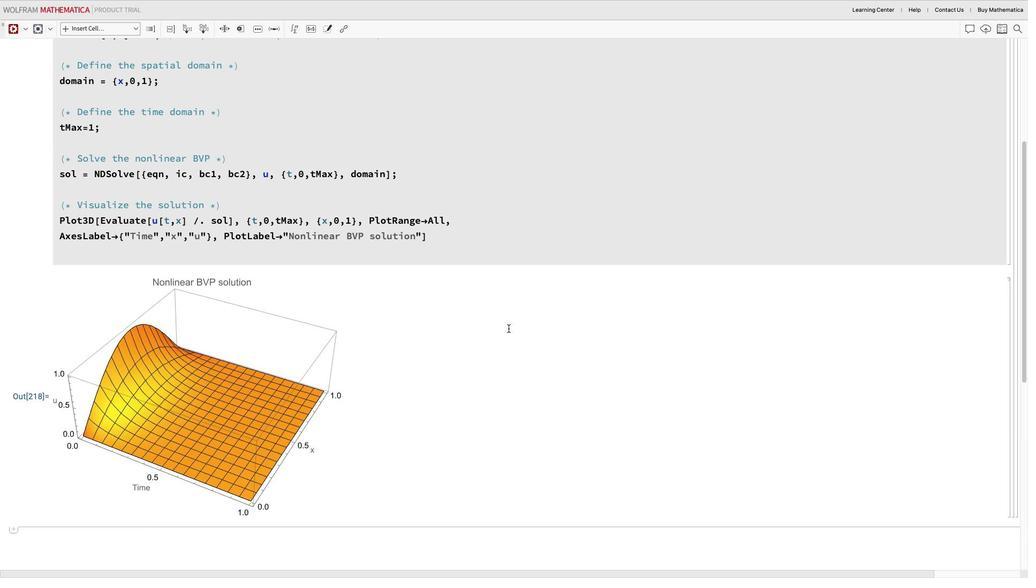 
Action: Mouse moved to (267, 407)
Screenshot: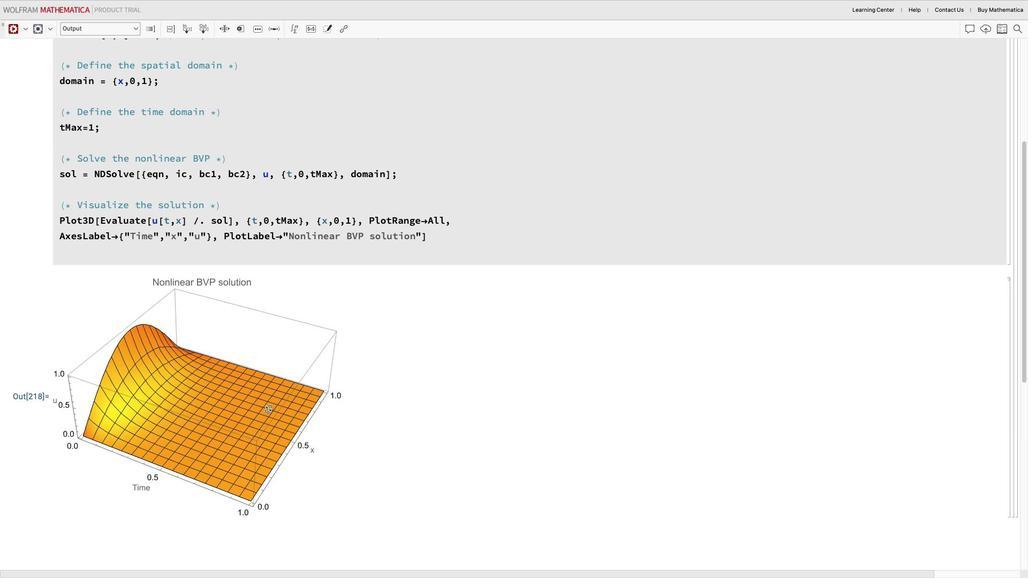 
Action: Mouse pressed left at (267, 407)
Screenshot: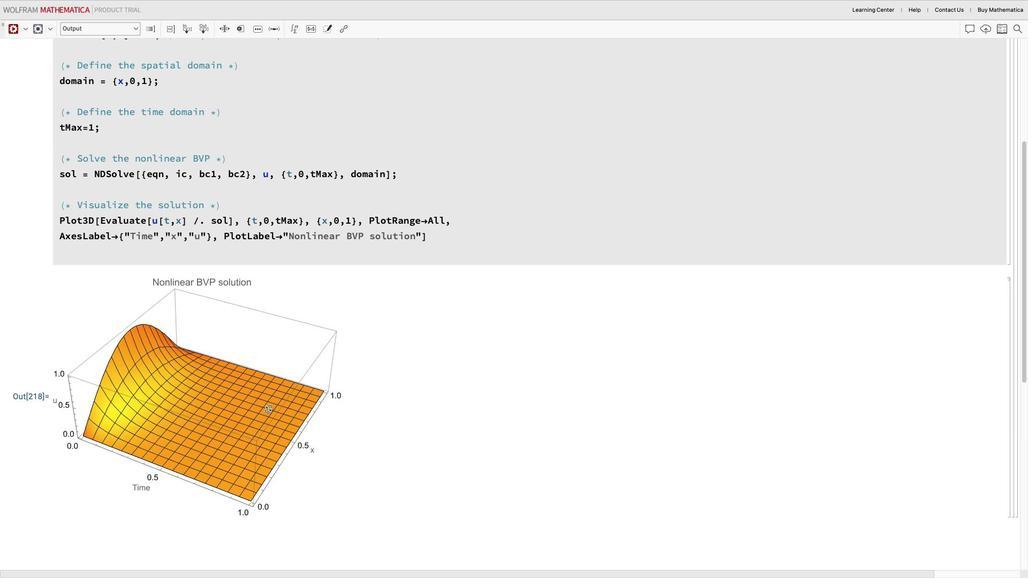 
Action: Mouse moved to (250, 386)
Screenshot: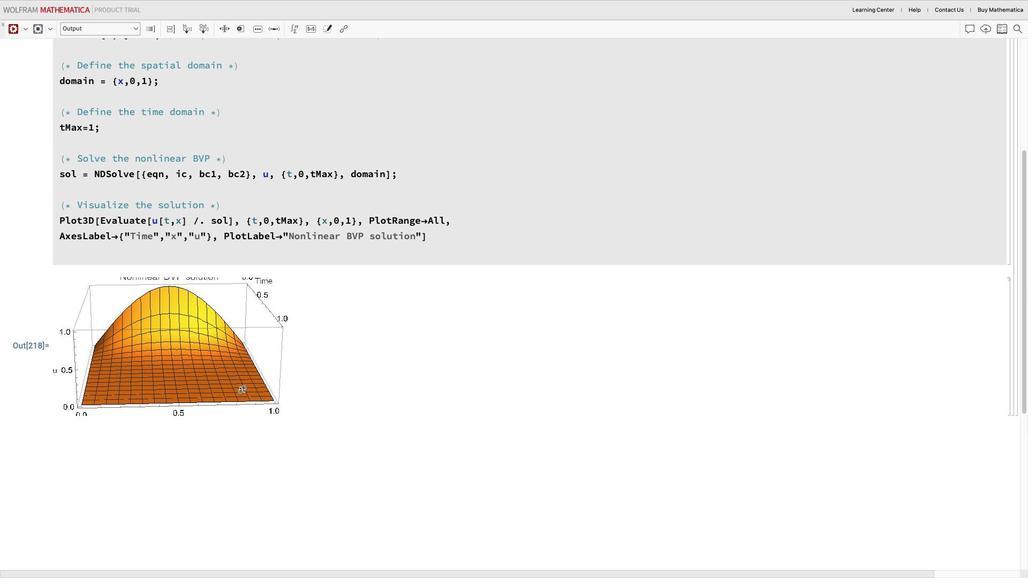 
Action: Mouse pressed left at (250, 386)
Screenshot: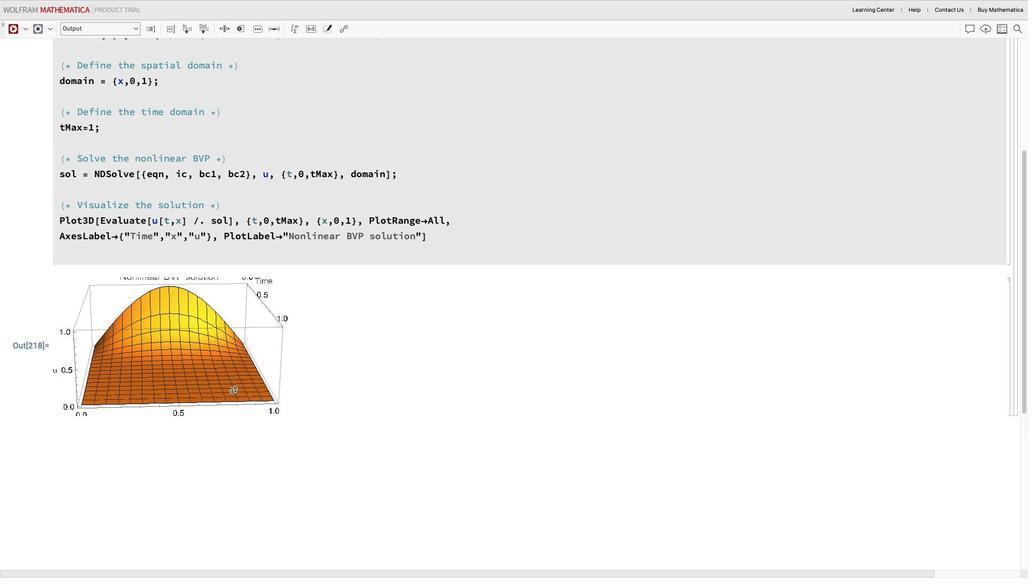 
Action: Mouse moved to (490, 263)
Screenshot: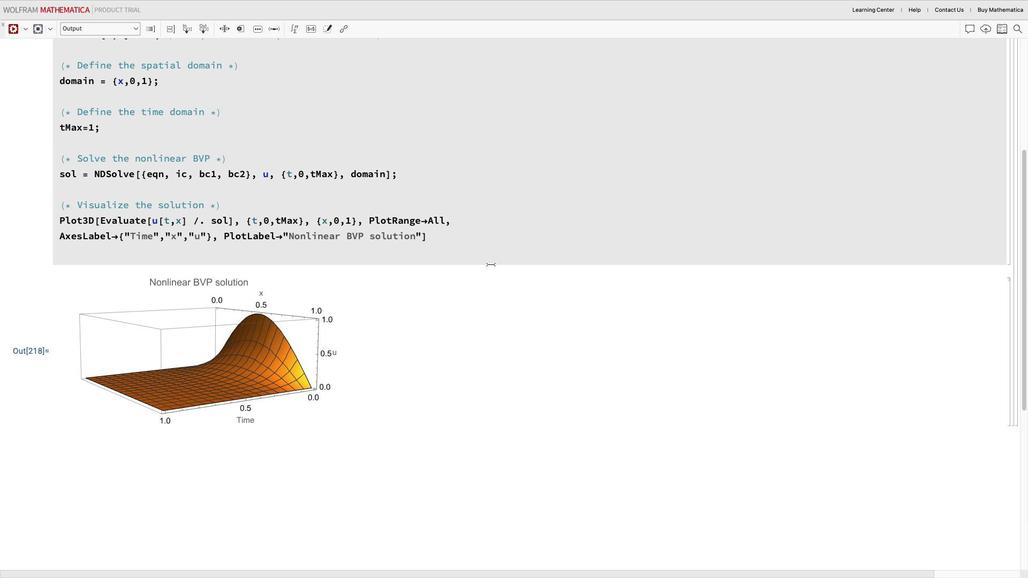 
Action: Mouse scrolled (490, 263) with delta (0, 0)
Screenshot: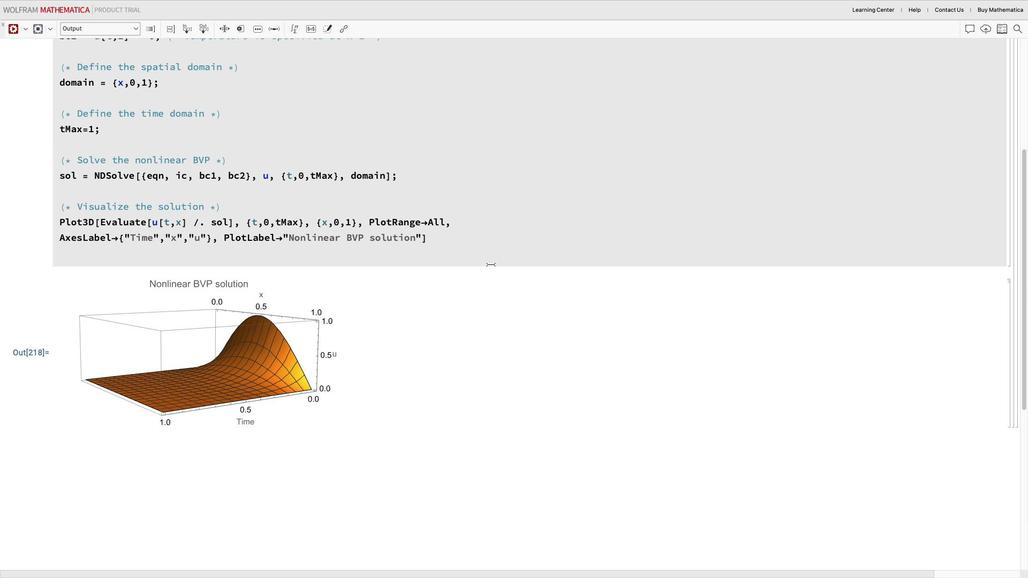 
Action: Mouse scrolled (490, 263) with delta (0, 0)
Screenshot: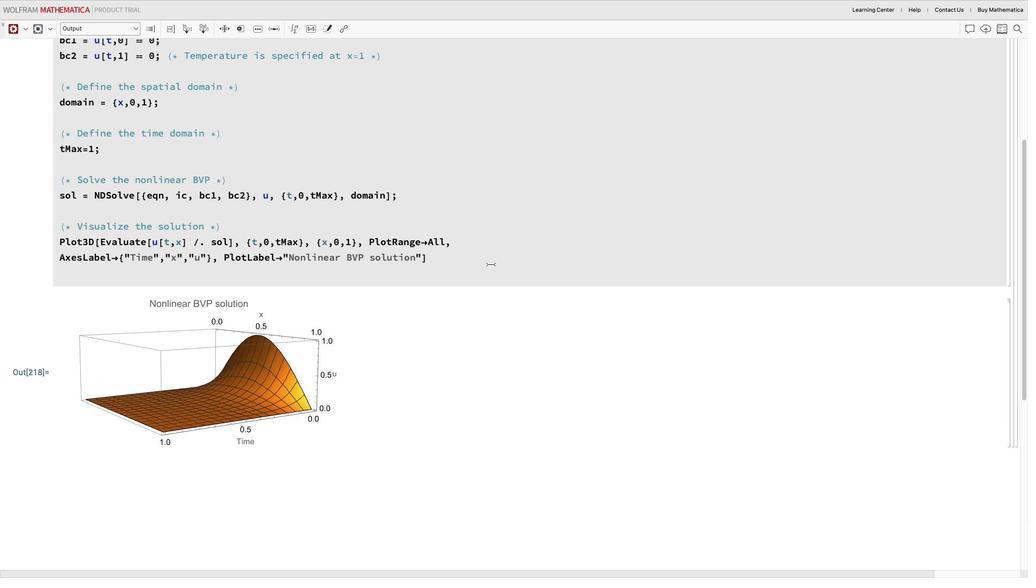 
Action: Mouse scrolled (490, 263) with delta (0, 0)
Screenshot: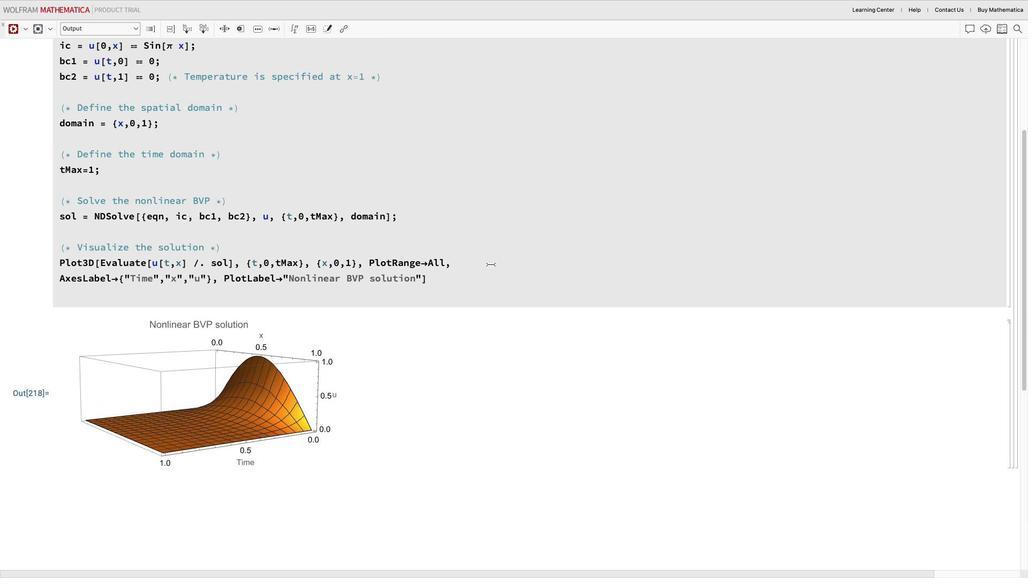
Action: Mouse scrolled (490, 263) with delta (0, 0)
Screenshot: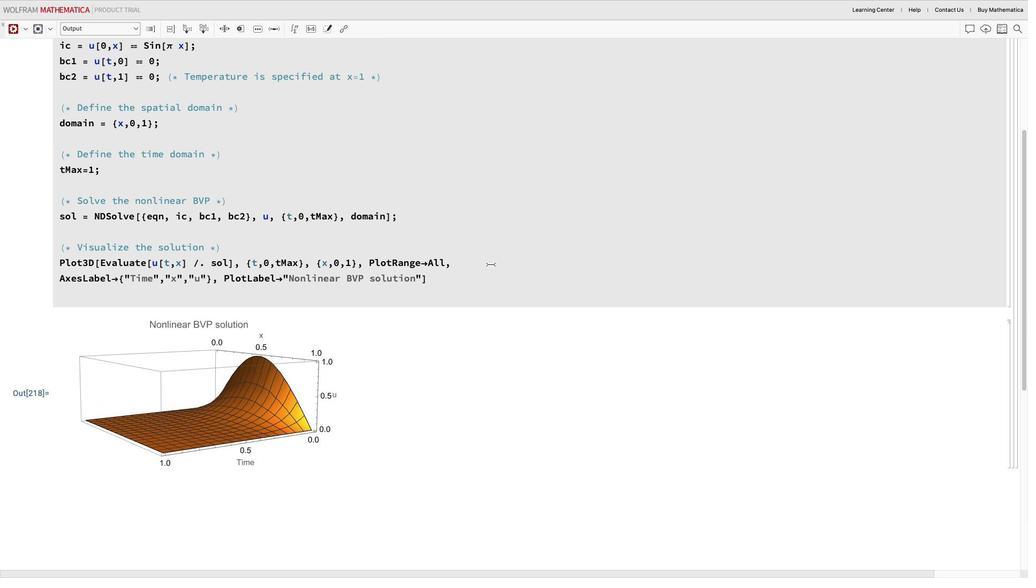 
